 Task: In the  document Jeep.epub Align the width of word art with 'Picture'. Fill the whole document with 'Yellow'. Add link on bottom right corner of the sheet: www.instagram.com
Action: Mouse scrolled (314, 434) with delta (0, 0)
Screenshot: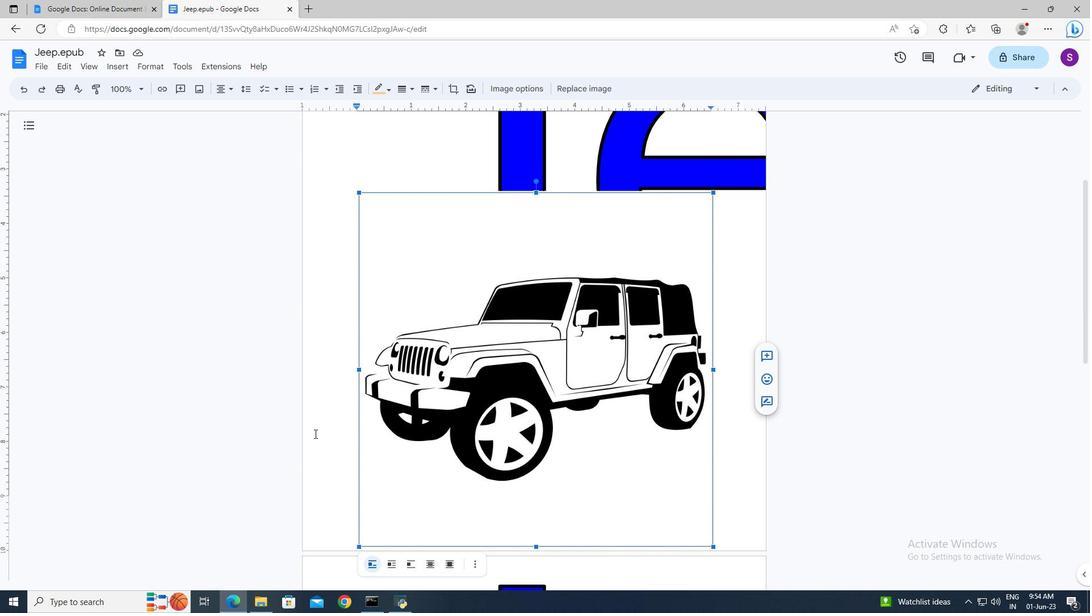 
Action: Mouse scrolled (314, 434) with delta (0, 0)
Screenshot: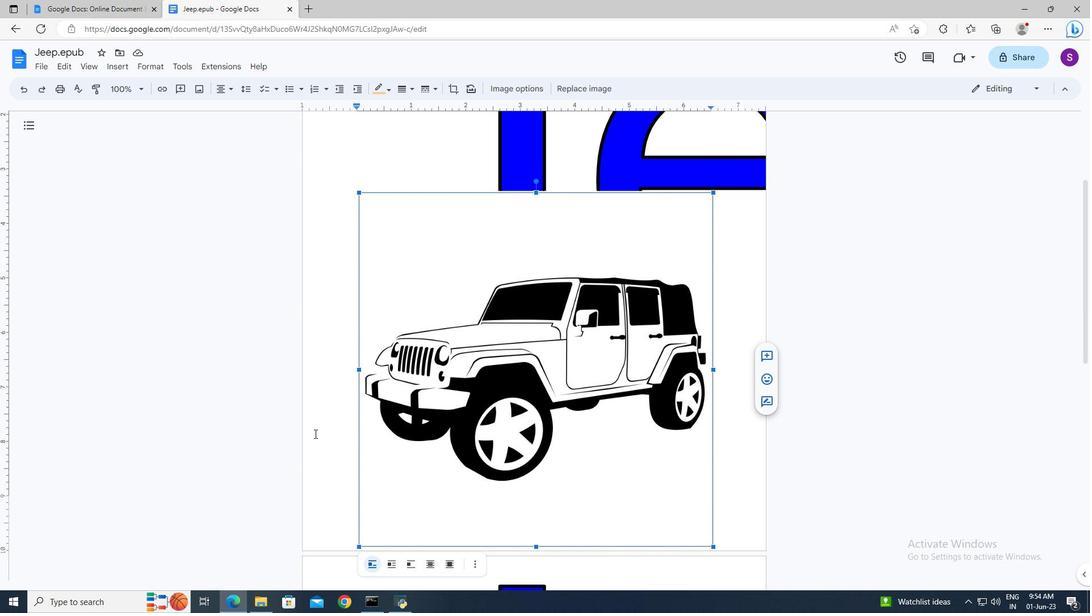 
Action: Mouse moved to (510, 210)
Screenshot: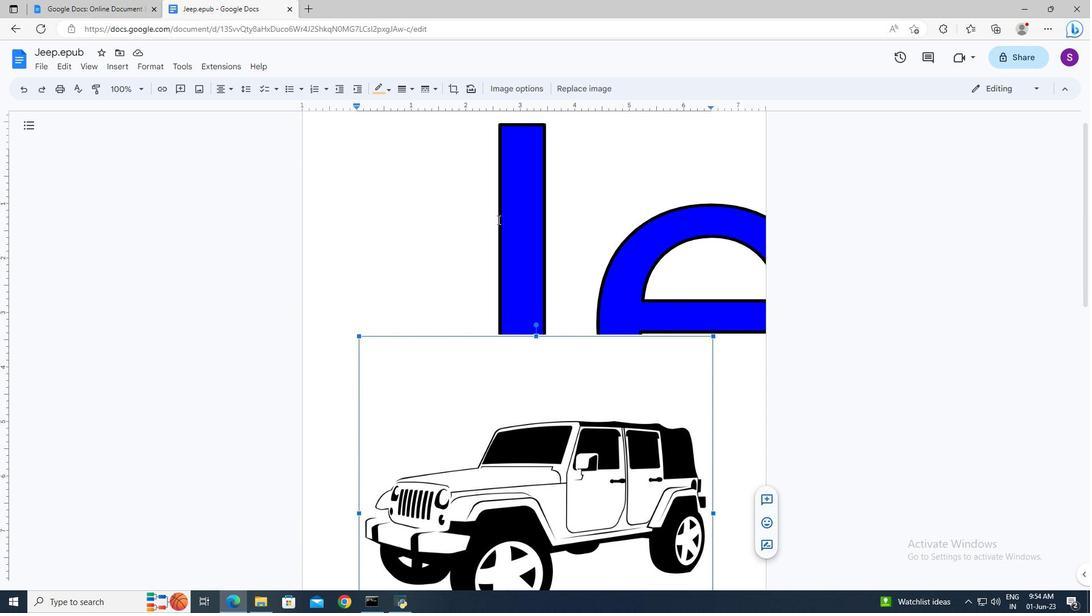 
Action: Mouse pressed left at (510, 210)
Screenshot: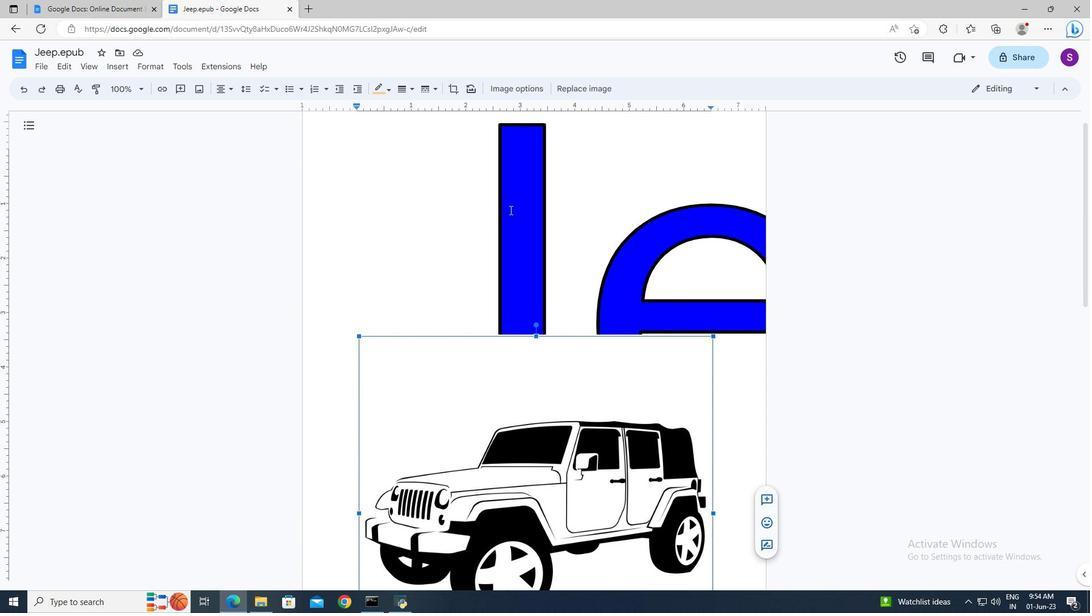 
Action: Mouse moved to (509, 241)
Screenshot: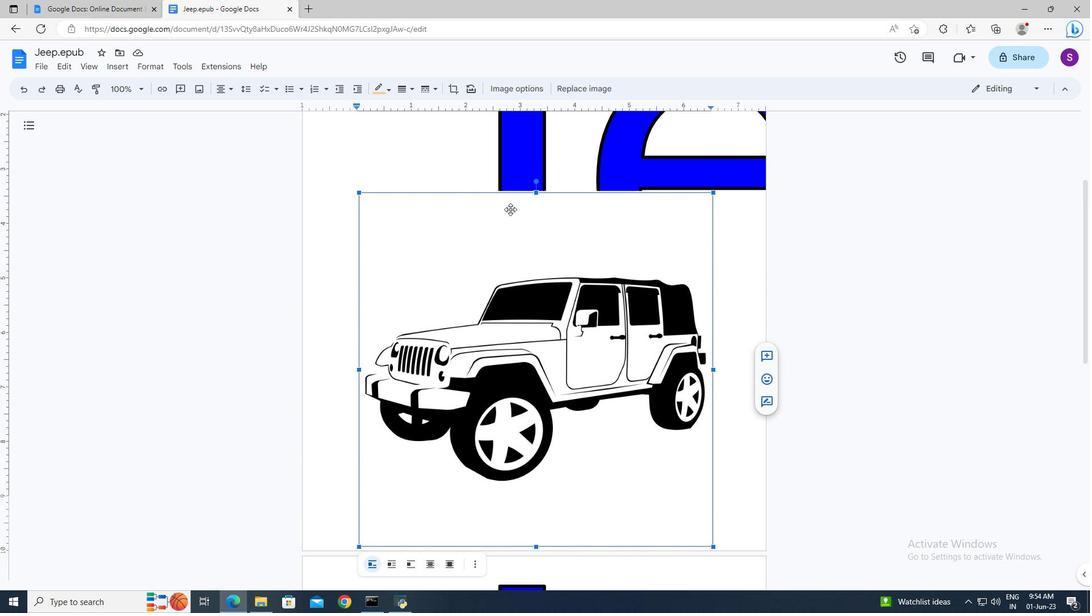 
Action: Mouse scrolled (509, 242) with delta (0, 0)
Screenshot: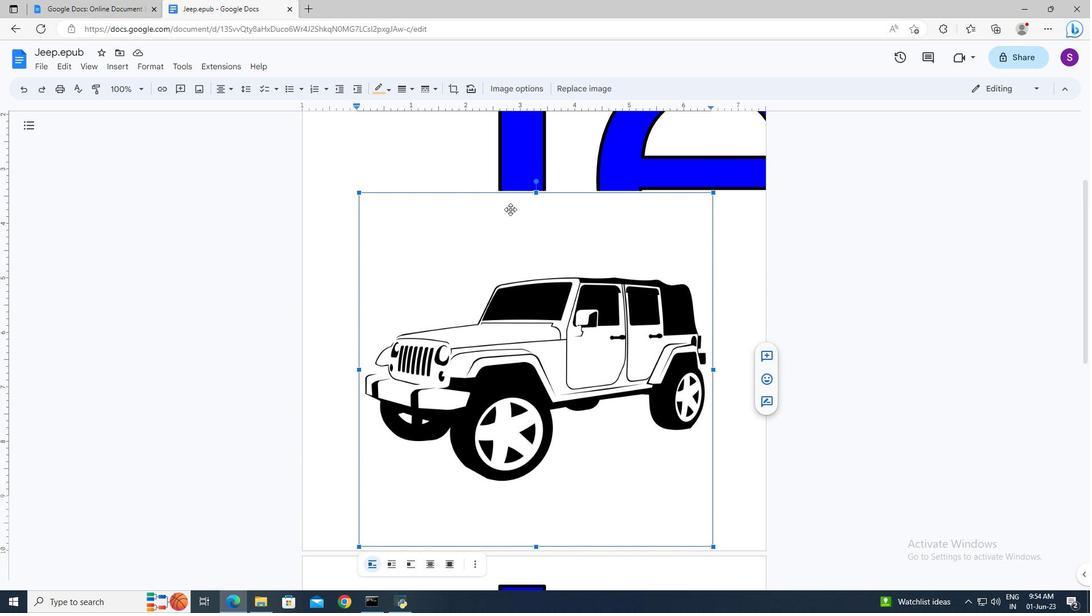 
Action: Mouse scrolled (509, 242) with delta (0, 0)
Screenshot: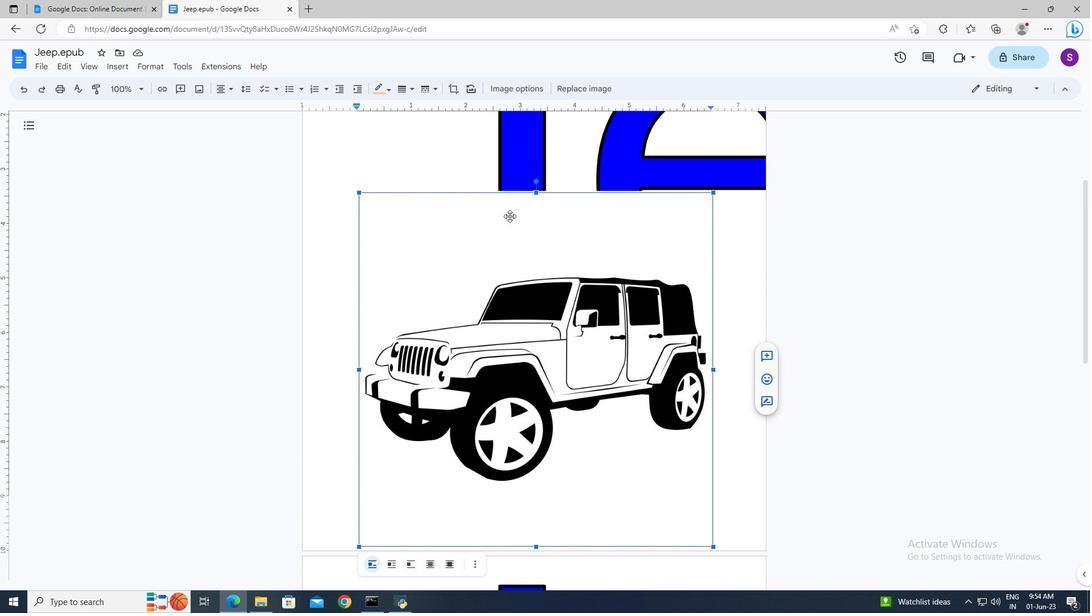 
Action: Mouse moved to (509, 241)
Screenshot: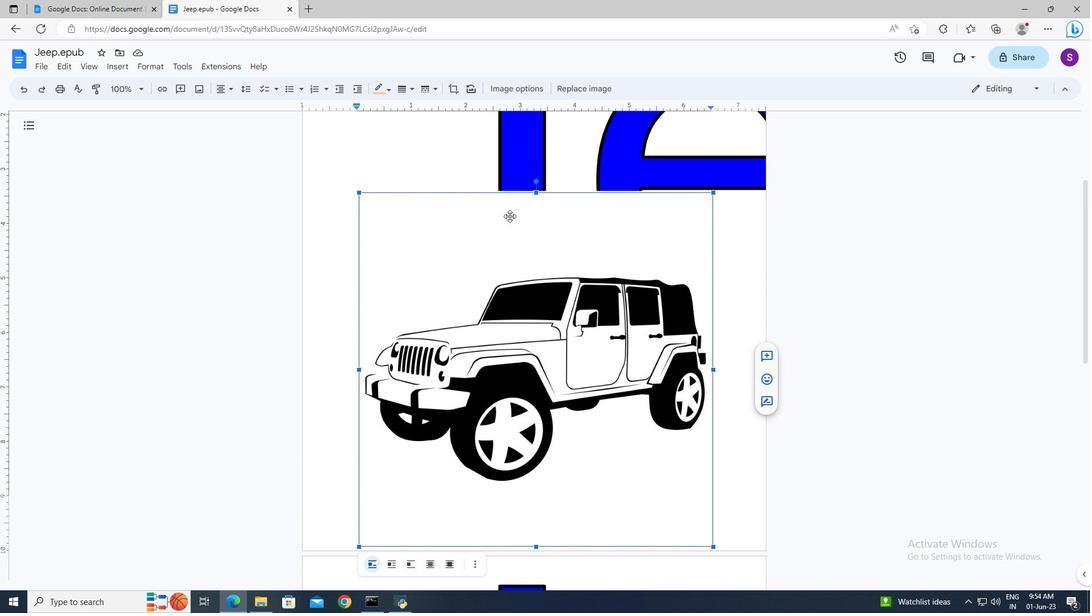 
Action: Mouse scrolled (509, 242) with delta (0, 0)
Screenshot: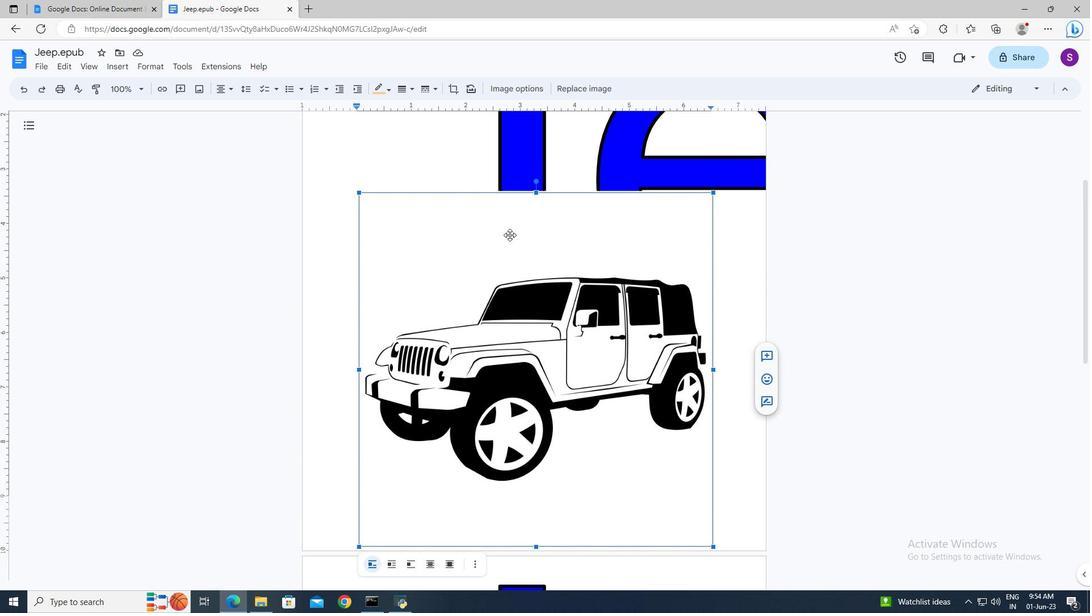 
Action: Mouse moved to (509, 245)
Screenshot: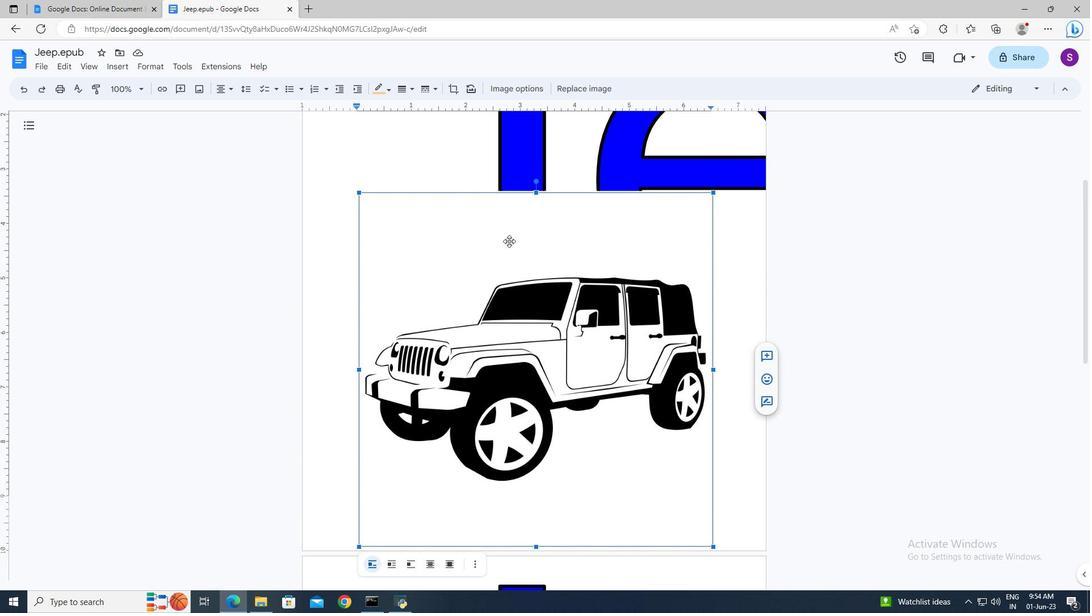 
Action: Mouse scrolled (509, 246) with delta (0, 0)
Screenshot: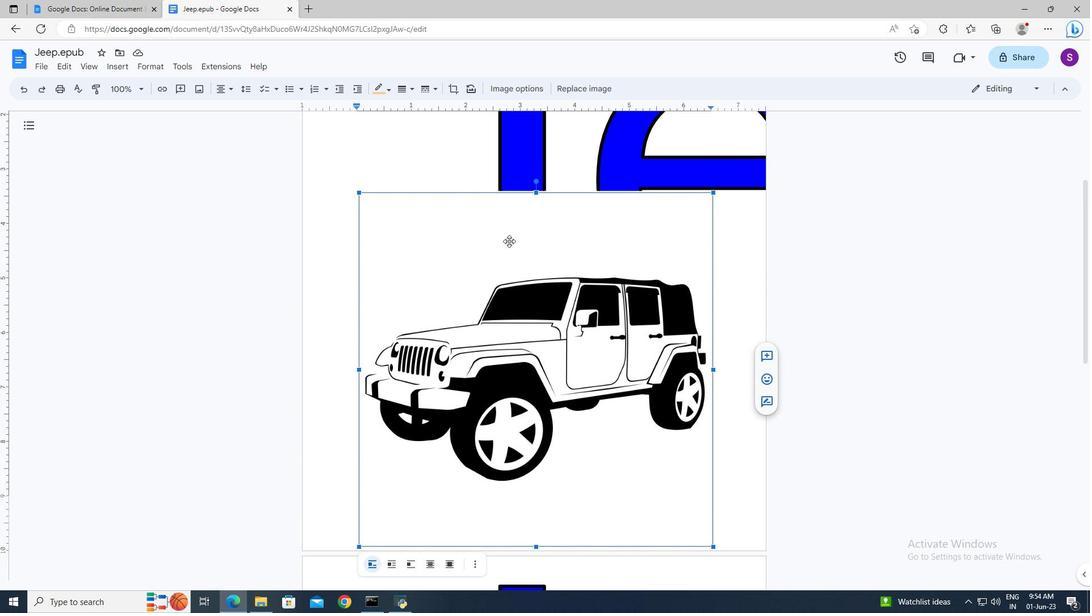 
Action: Mouse moved to (490, 193)
Screenshot: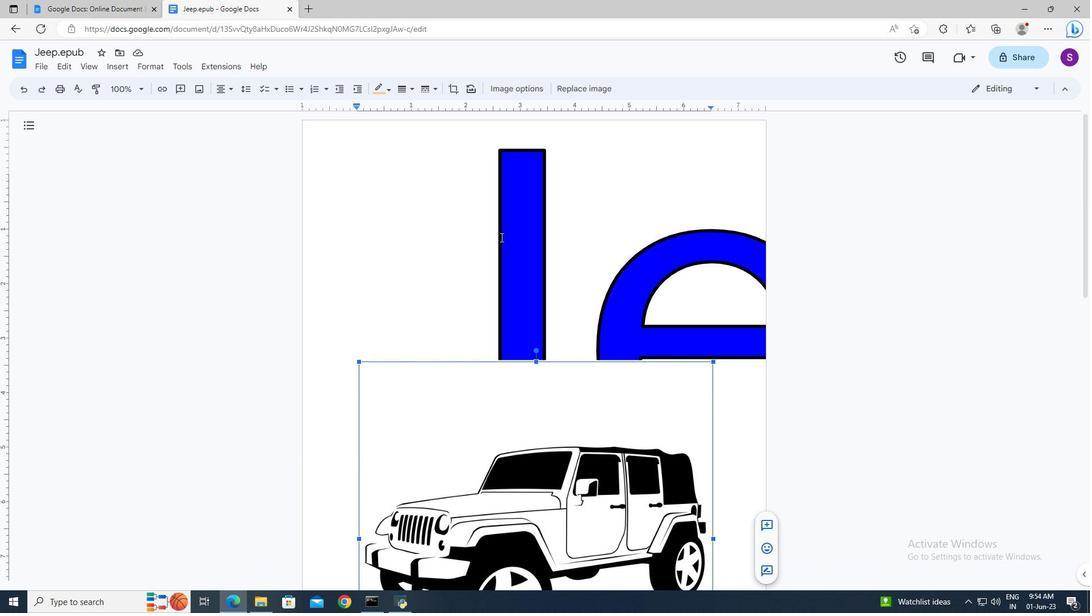 
Action: Mouse pressed left at (490, 193)
Screenshot: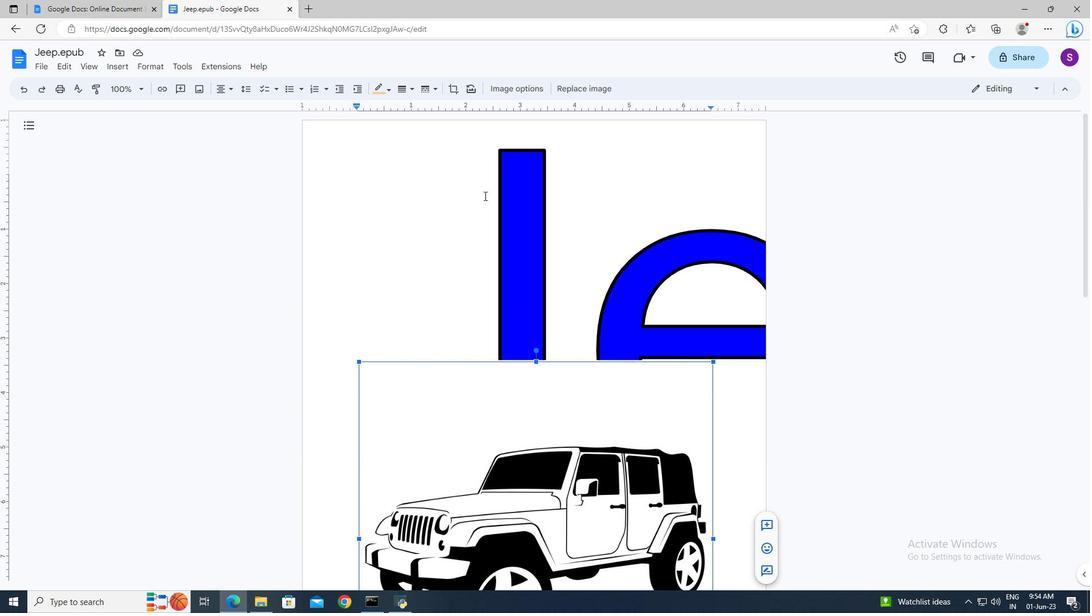 
Action: Mouse pressed left at (490, 193)
Screenshot: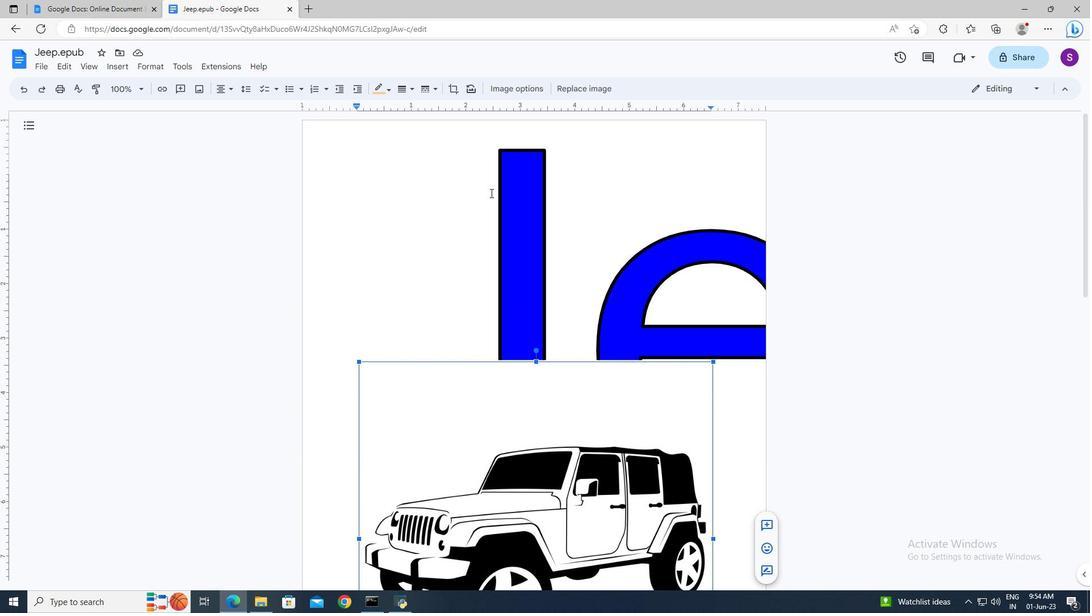 
Action: Mouse moved to (854, 530)
Screenshot: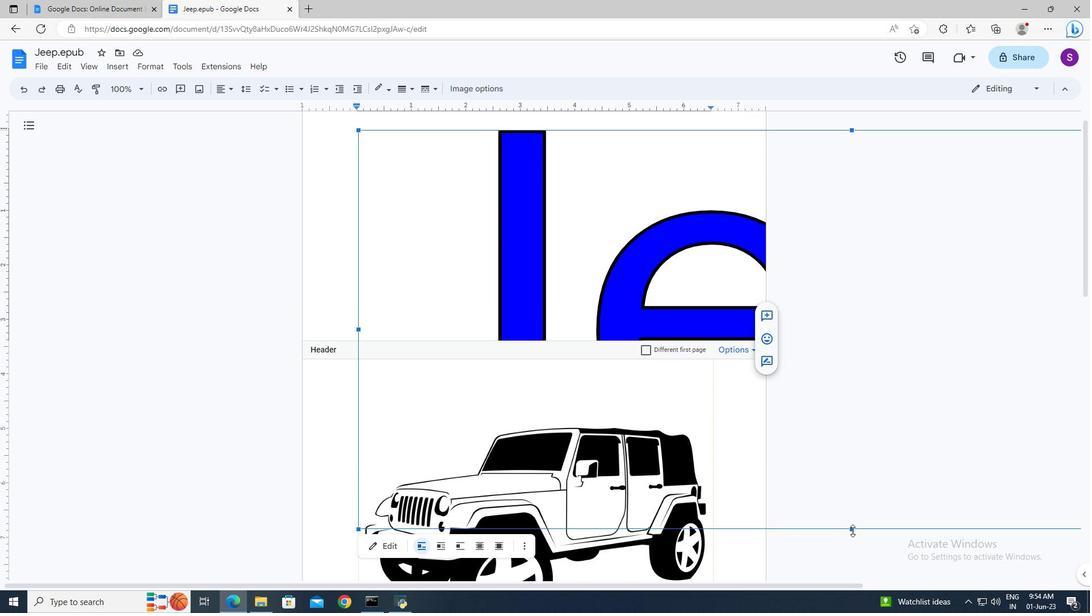 
Action: Mouse pressed left at (854, 530)
Screenshot: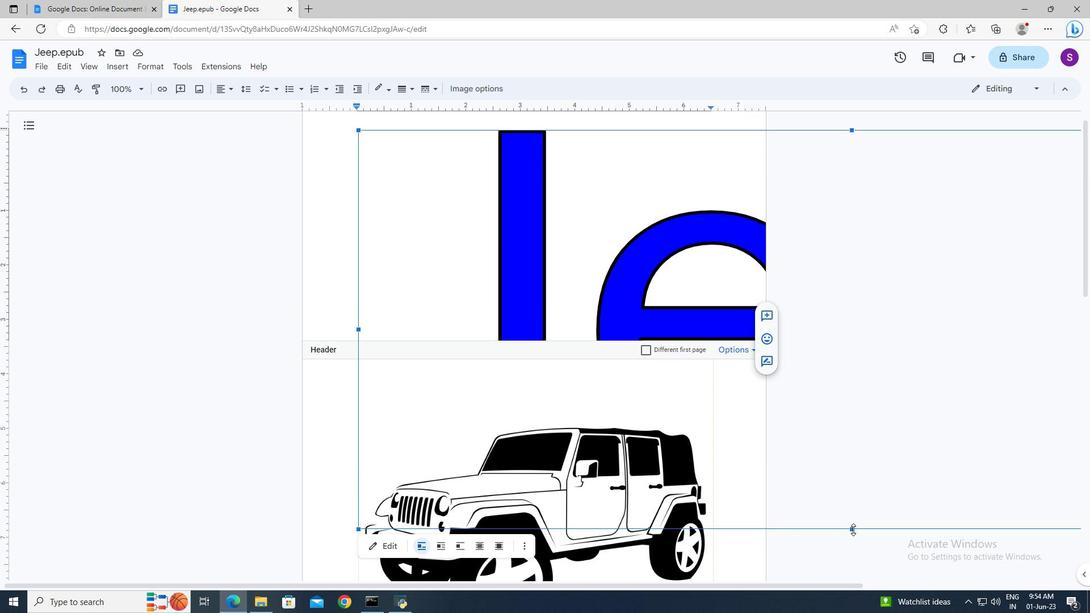 
Action: Mouse moved to (360, 219)
Screenshot: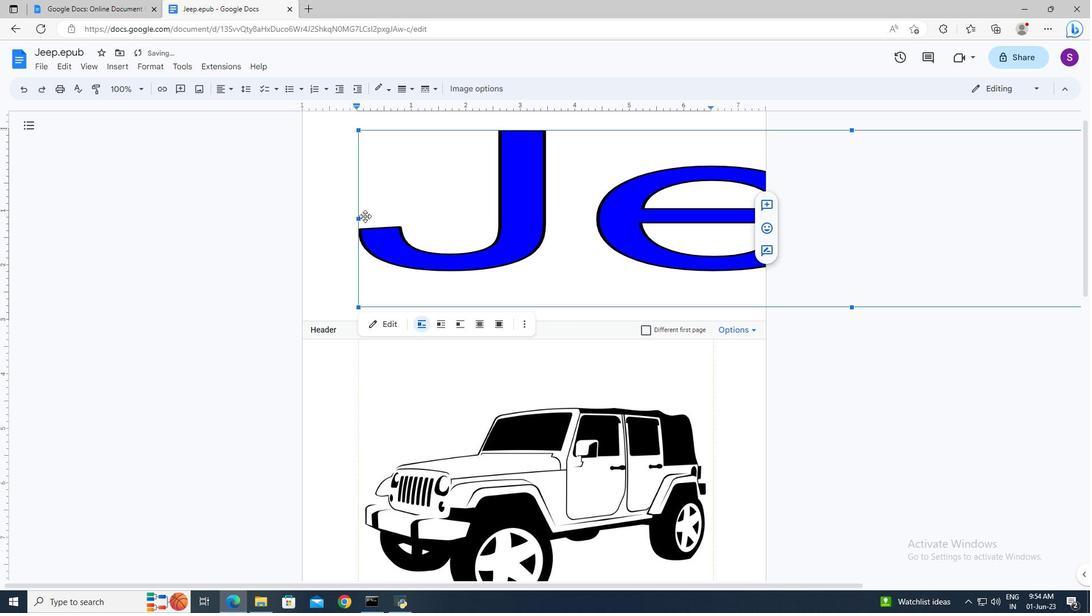
Action: Mouse pressed left at (360, 219)
Screenshot: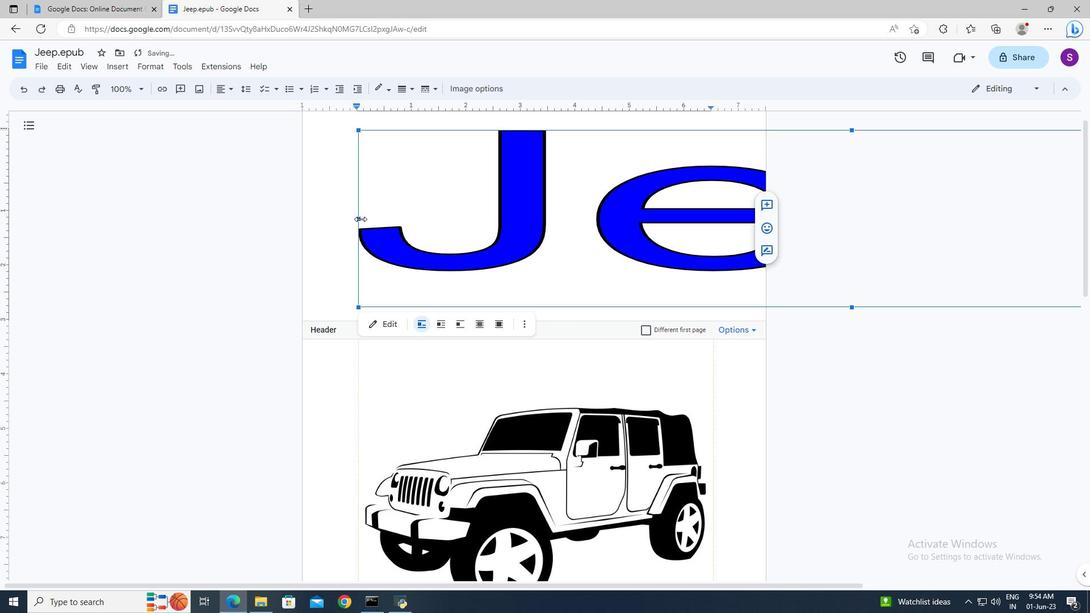 
Action: Mouse moved to (357, 218)
Screenshot: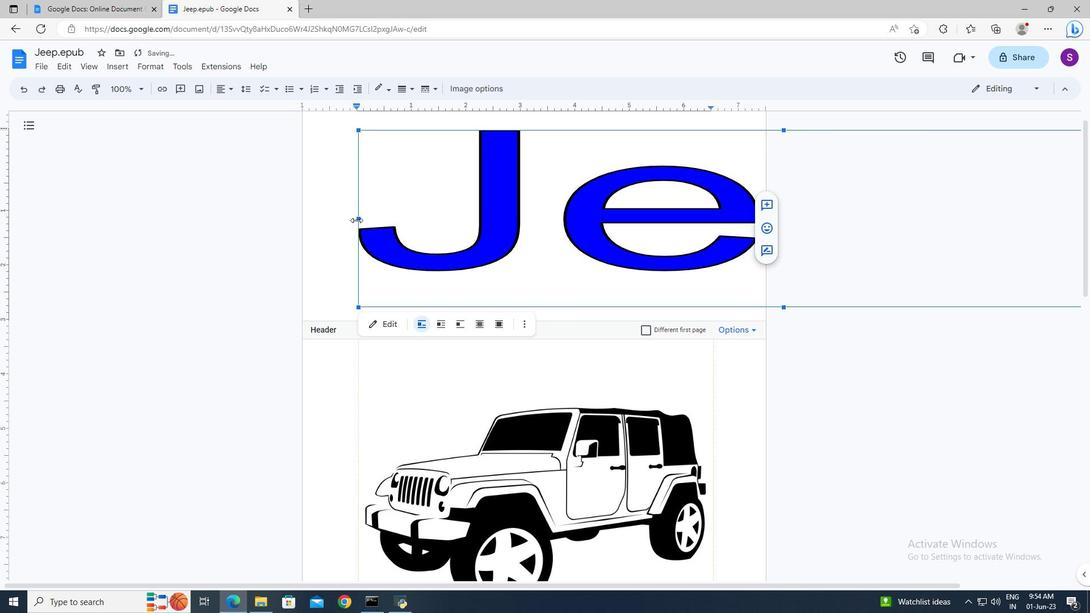 
Action: Mouse pressed left at (357, 218)
Screenshot: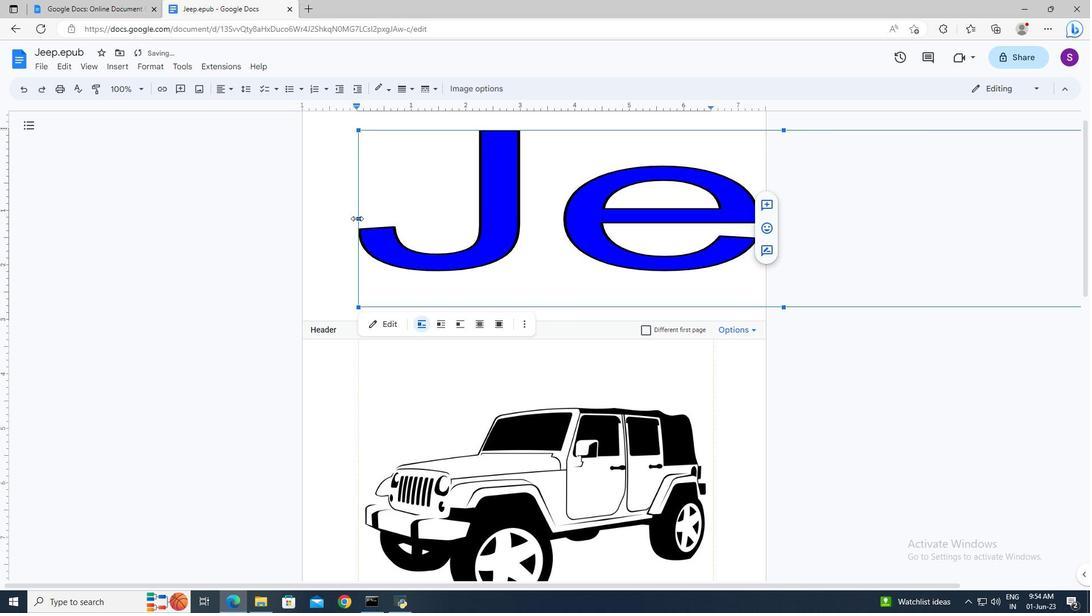 
Action: Mouse moved to (991, 219)
Screenshot: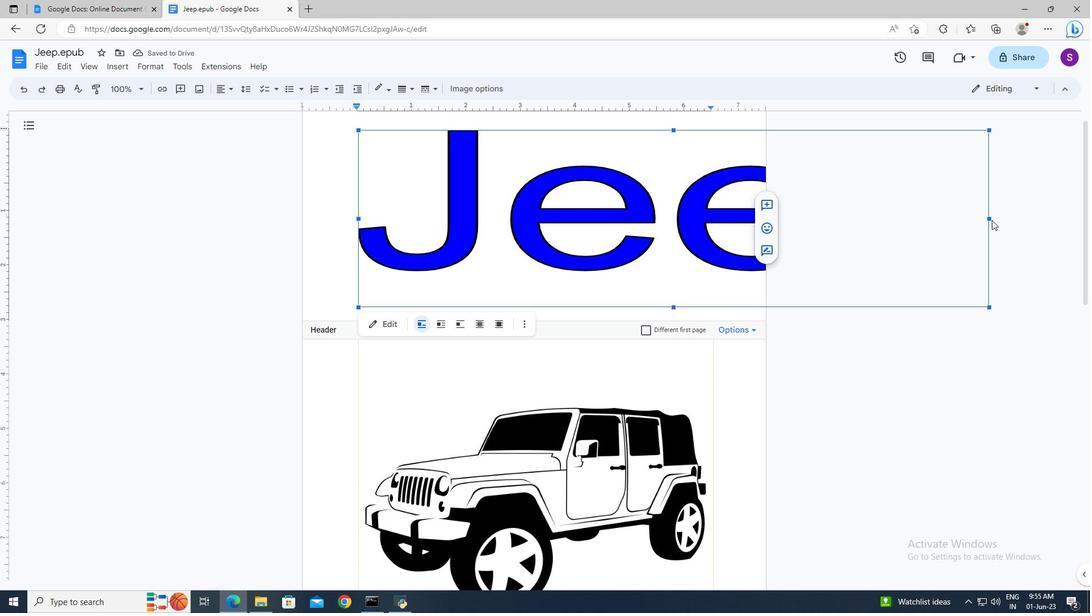 
Action: Mouse pressed left at (991, 219)
Screenshot: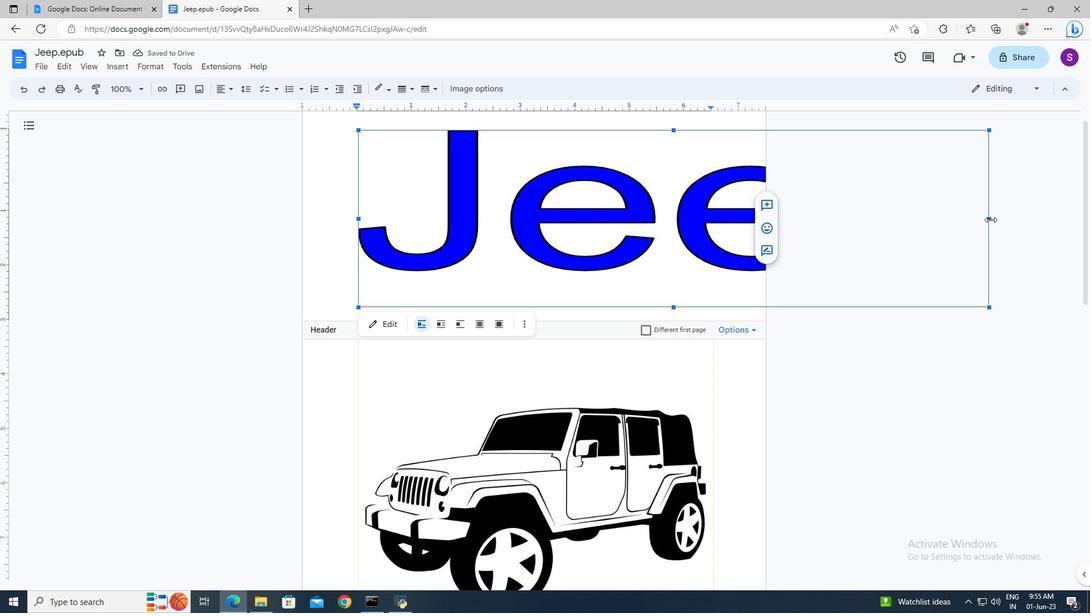 
Action: Mouse moved to (44, 71)
Screenshot: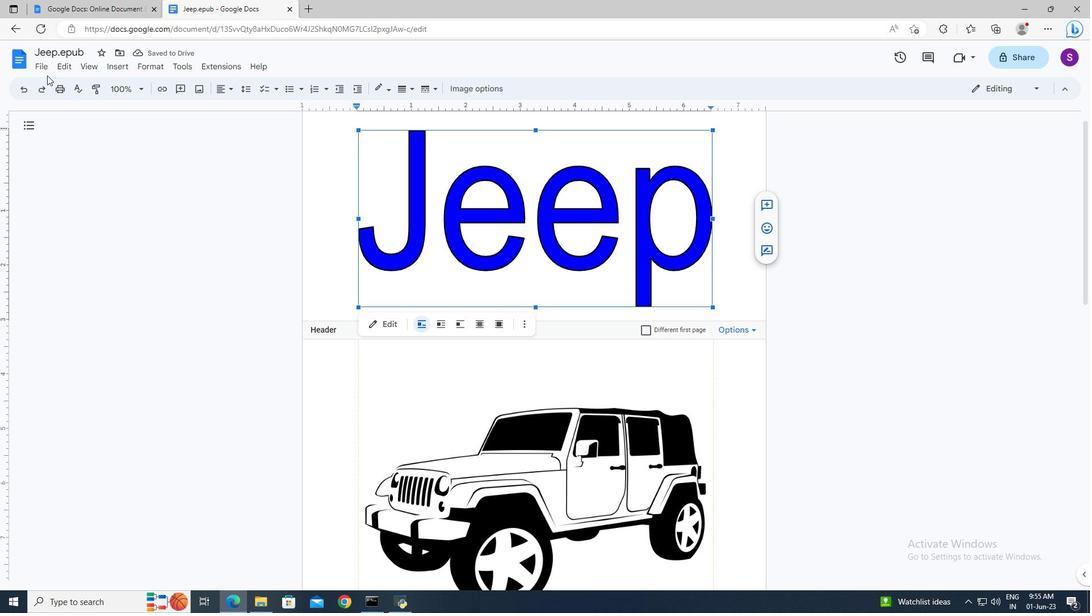 
Action: Mouse pressed left at (44, 71)
Screenshot: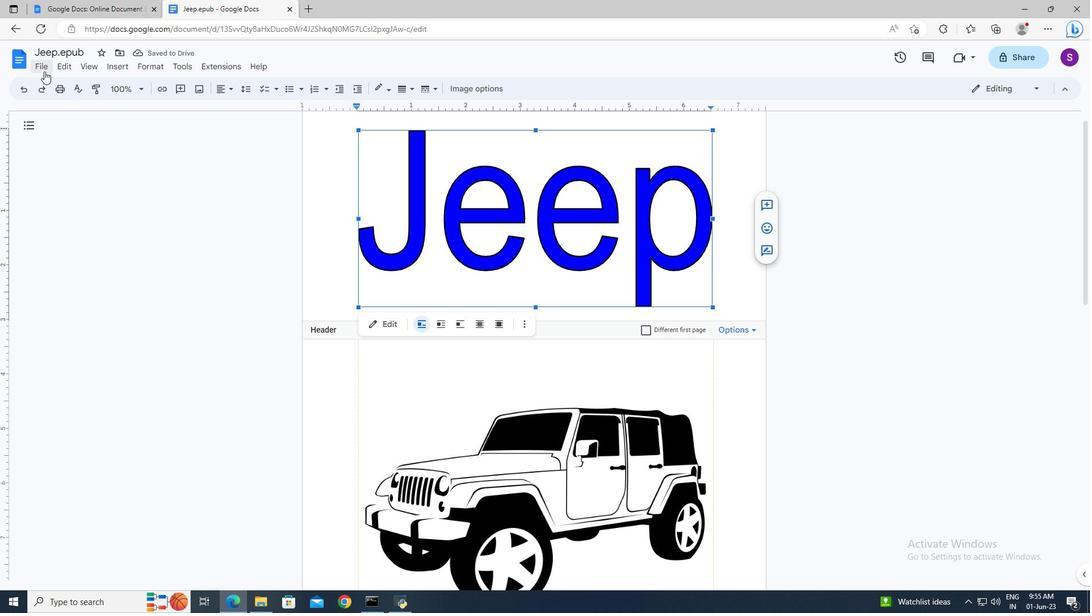 
Action: Mouse moved to (75, 373)
Screenshot: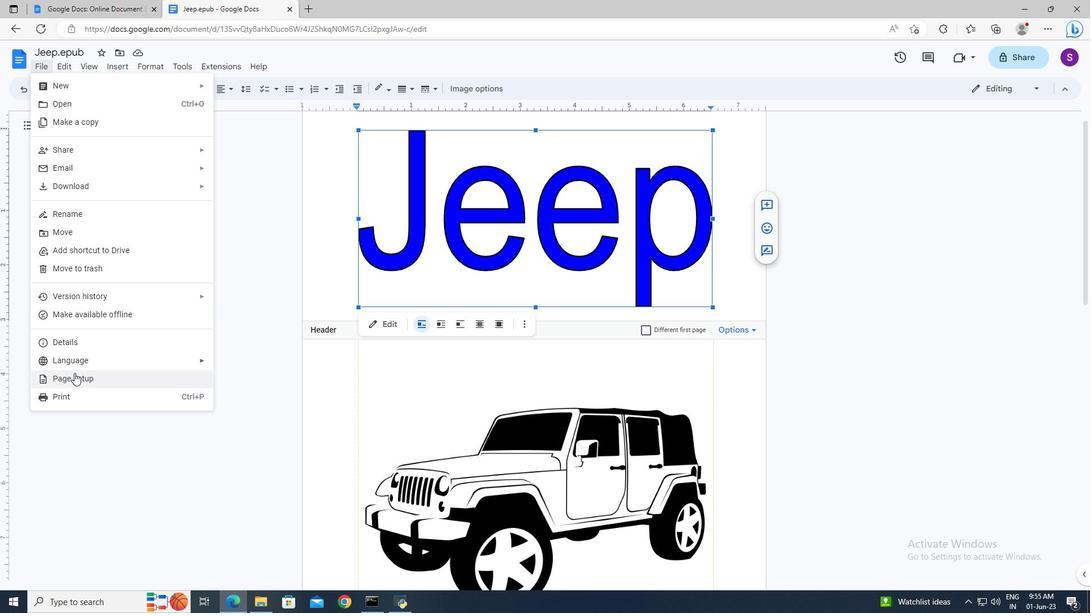 
Action: Mouse pressed left at (75, 373)
Screenshot: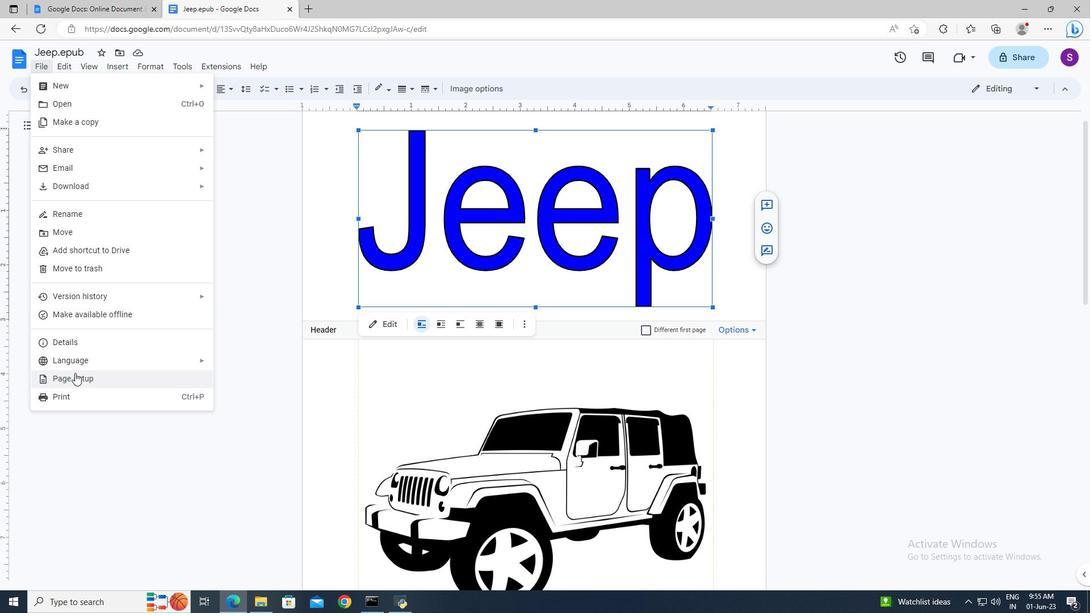 
Action: Mouse moved to (498, 258)
Screenshot: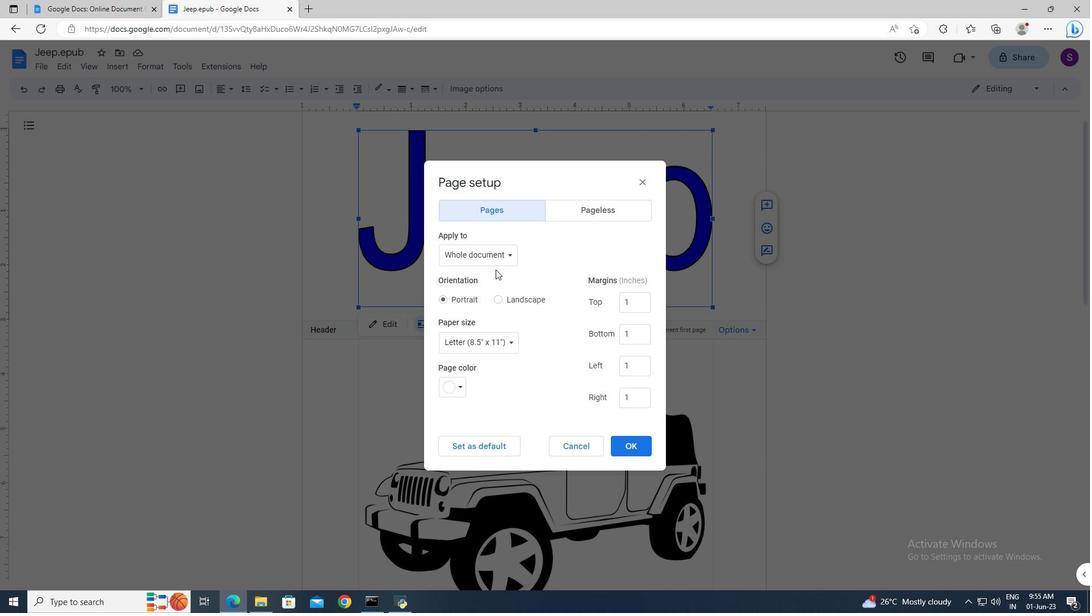 
Action: Mouse pressed left at (498, 258)
Screenshot: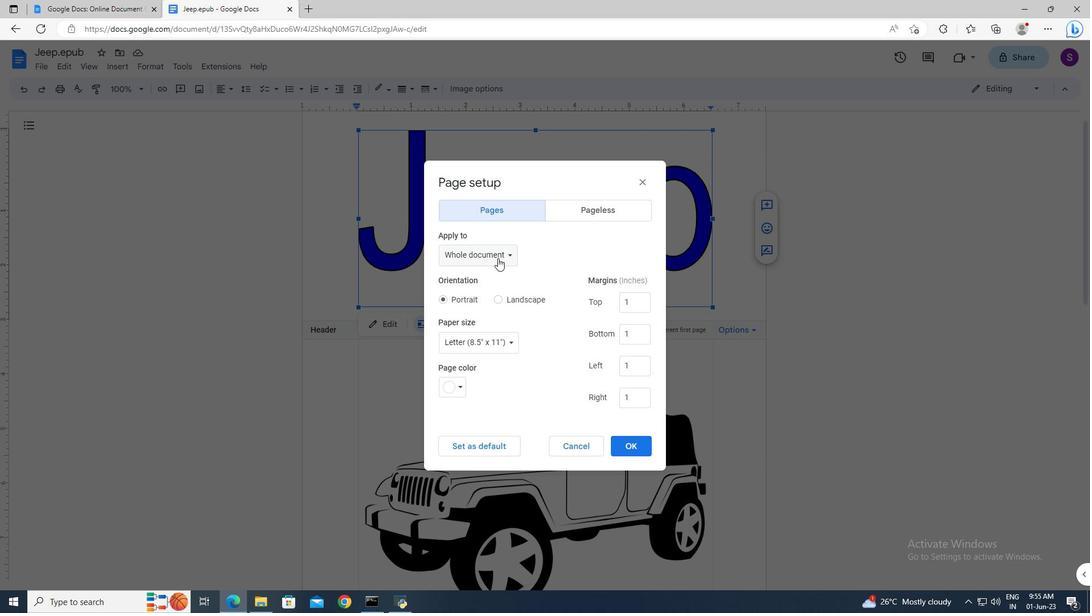 
Action: Mouse moved to (498, 256)
Screenshot: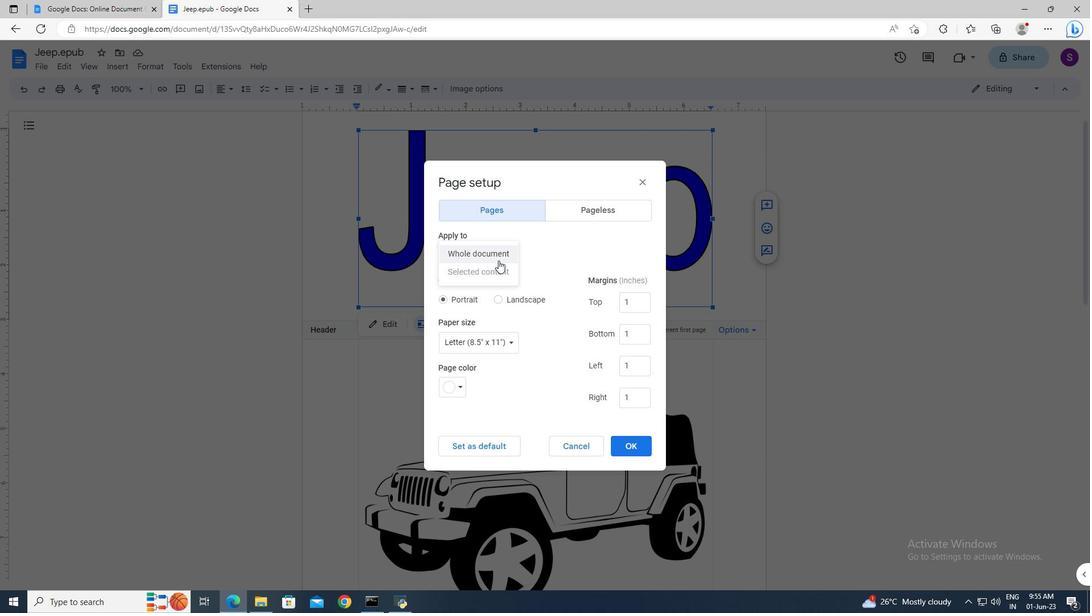 
Action: Mouse pressed left at (498, 256)
Screenshot: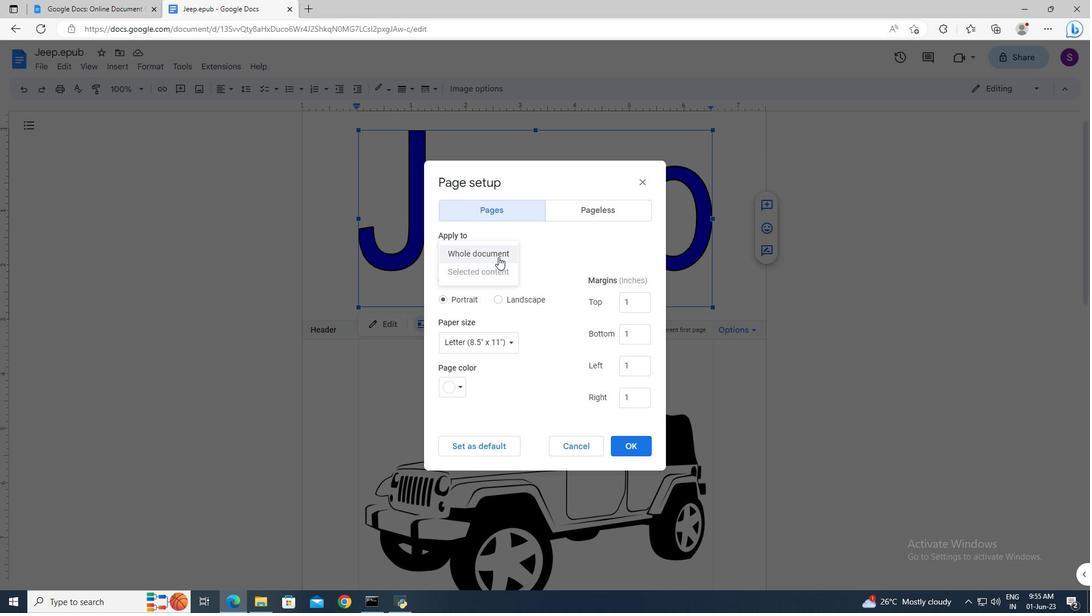 
Action: Mouse moved to (464, 384)
Screenshot: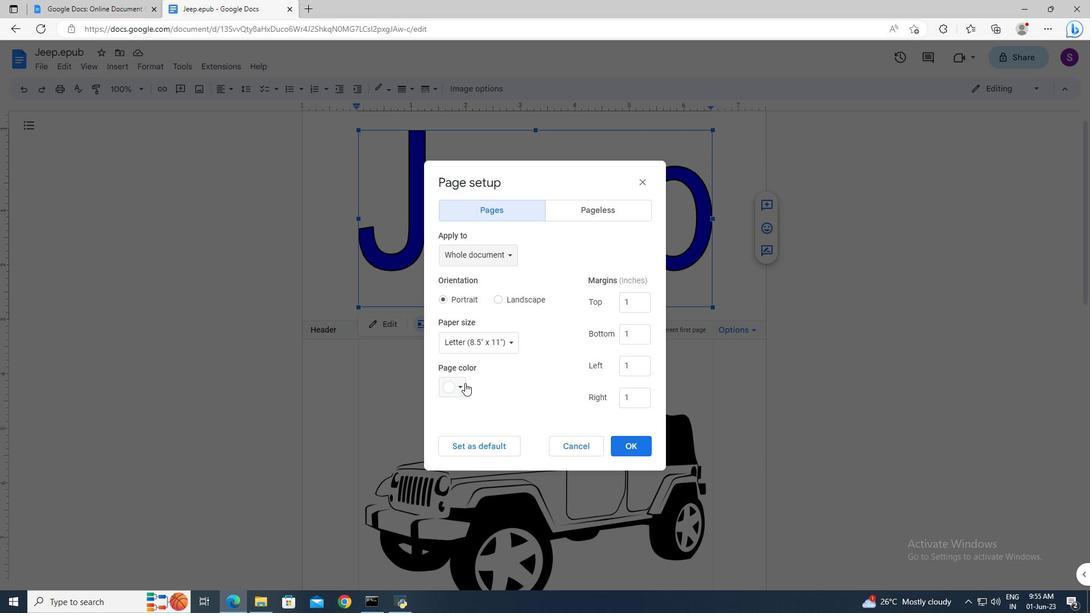 
Action: Mouse pressed left at (464, 384)
Screenshot: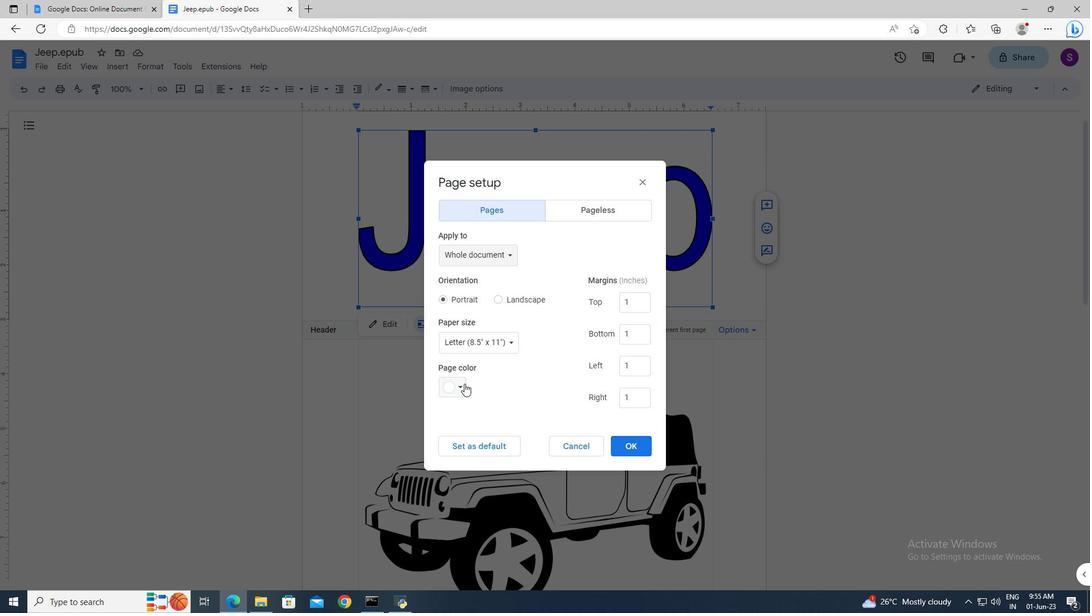 
Action: Mouse moved to (486, 420)
Screenshot: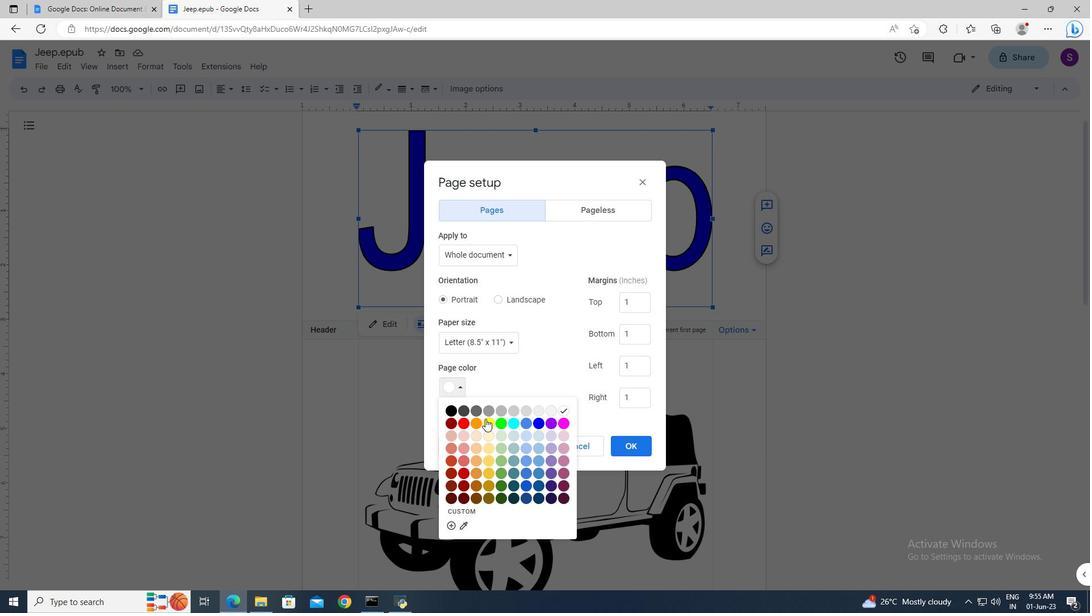
Action: Mouse pressed left at (486, 420)
Screenshot: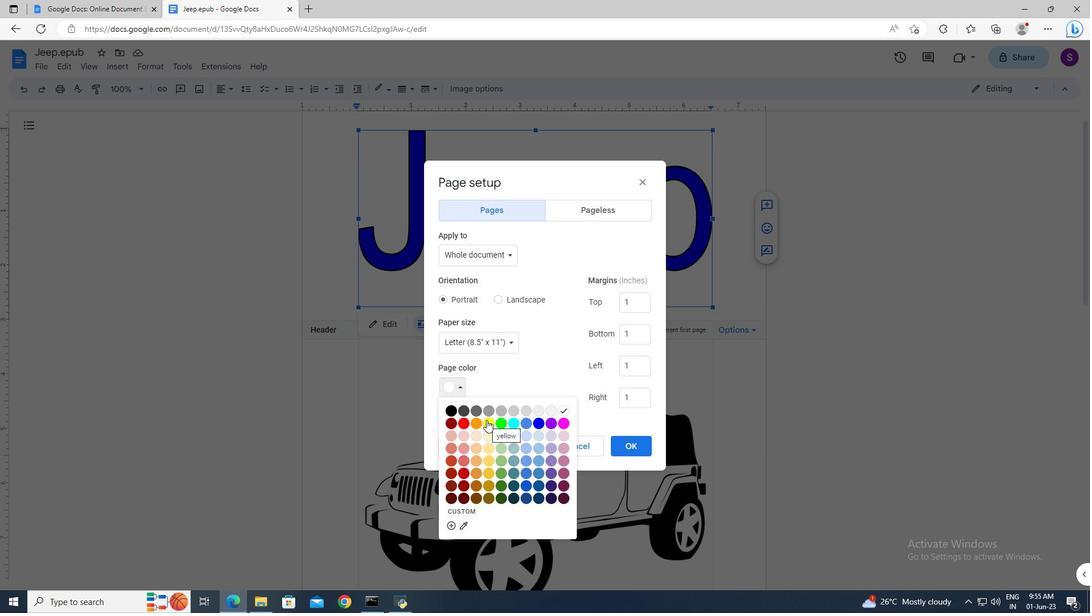 
Action: Mouse moved to (636, 445)
Screenshot: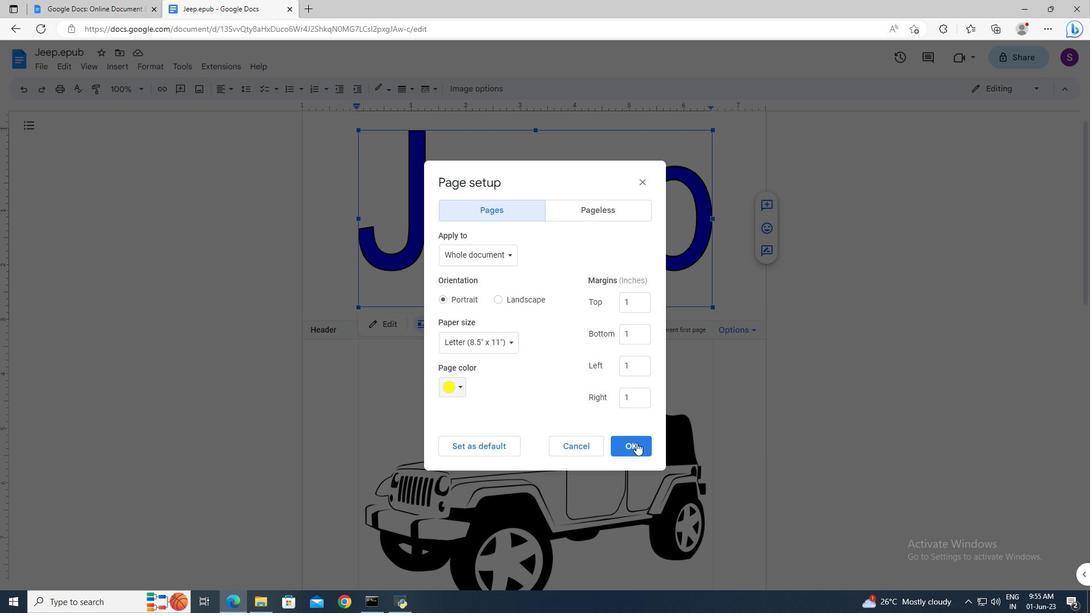 
Action: Mouse pressed left at (636, 445)
Screenshot: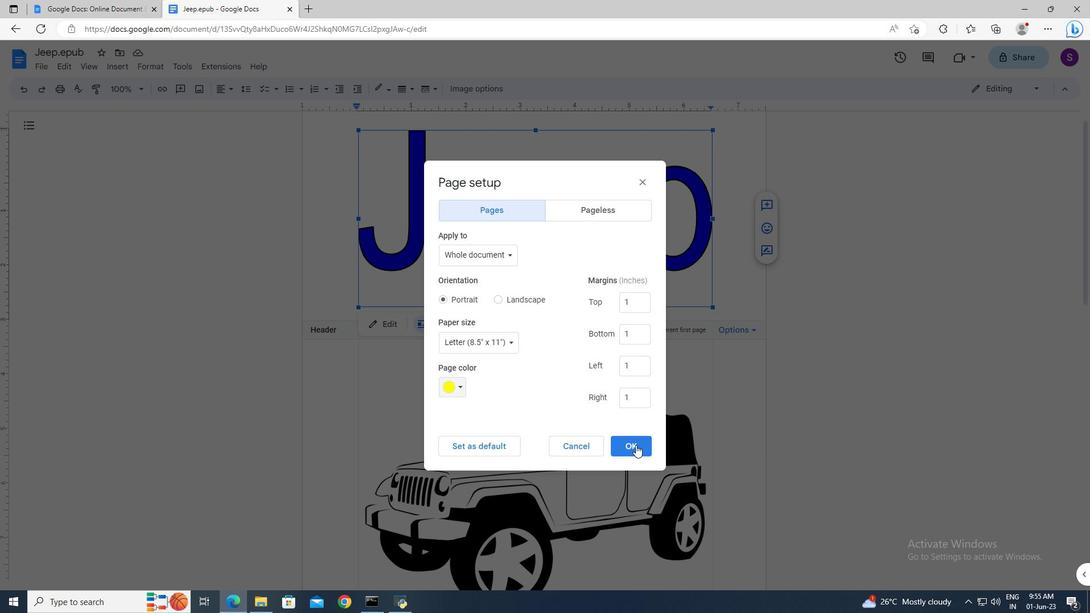 
Action: Mouse moved to (622, 369)
Screenshot: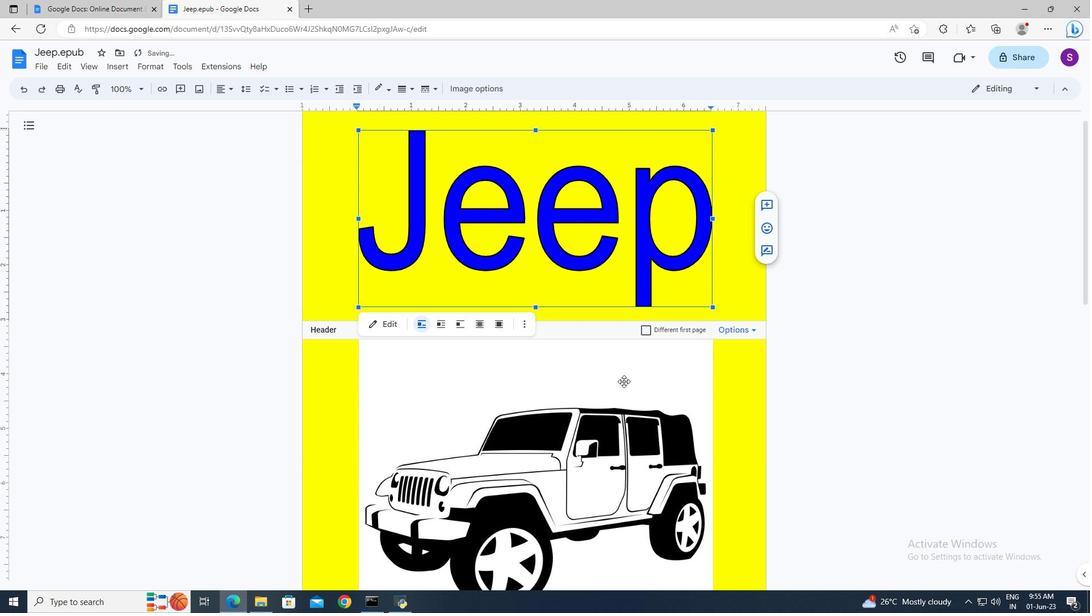 
Action: Mouse scrolled (622, 368) with delta (0, 0)
Screenshot: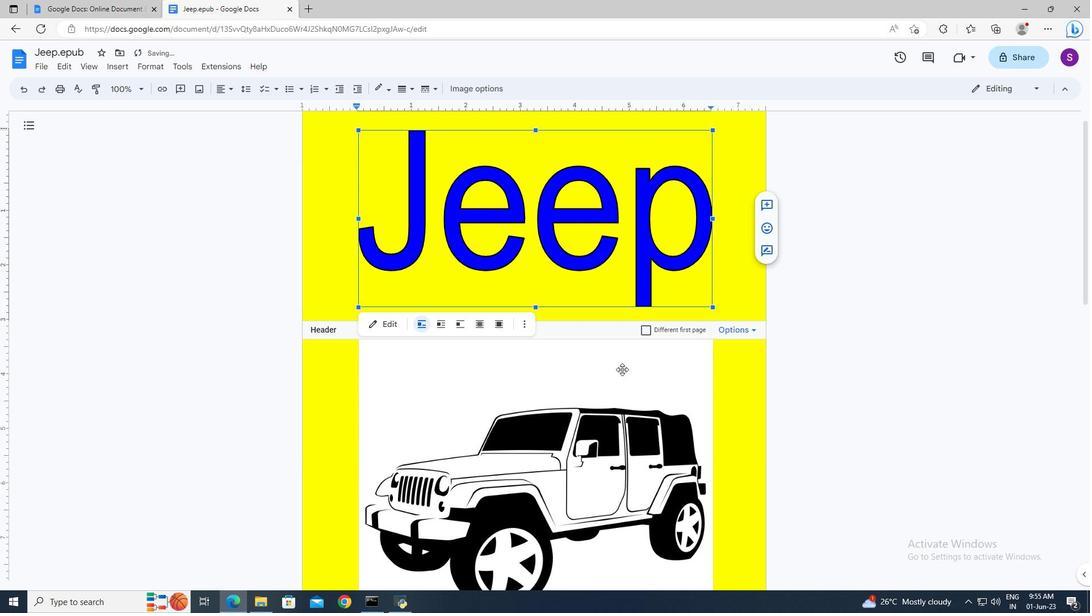 
Action: Mouse scrolled (622, 368) with delta (0, 0)
Screenshot: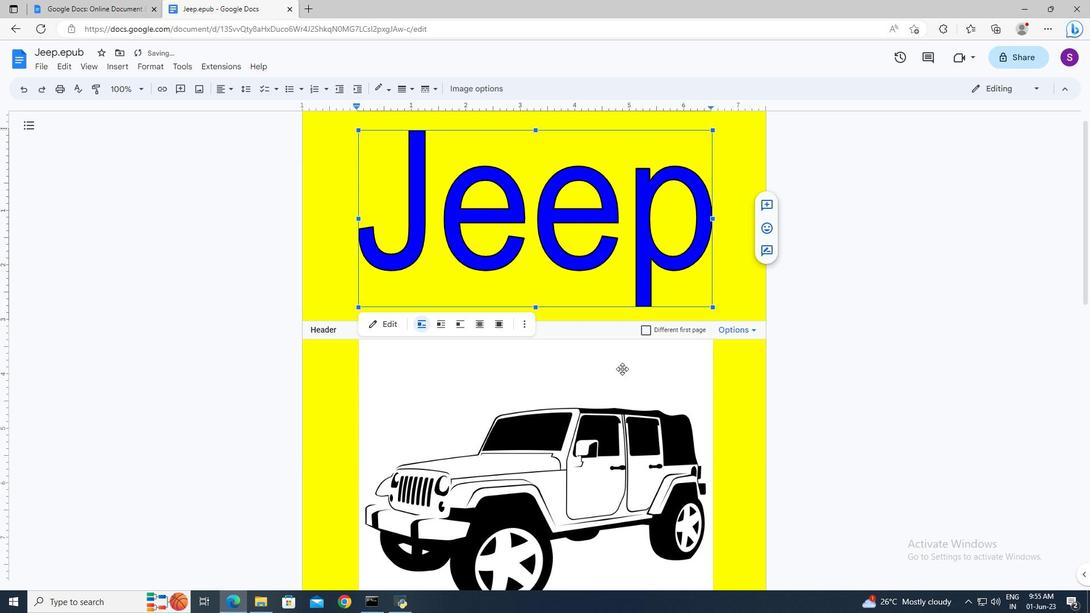 
Action: Mouse scrolled (622, 368) with delta (0, 0)
Screenshot: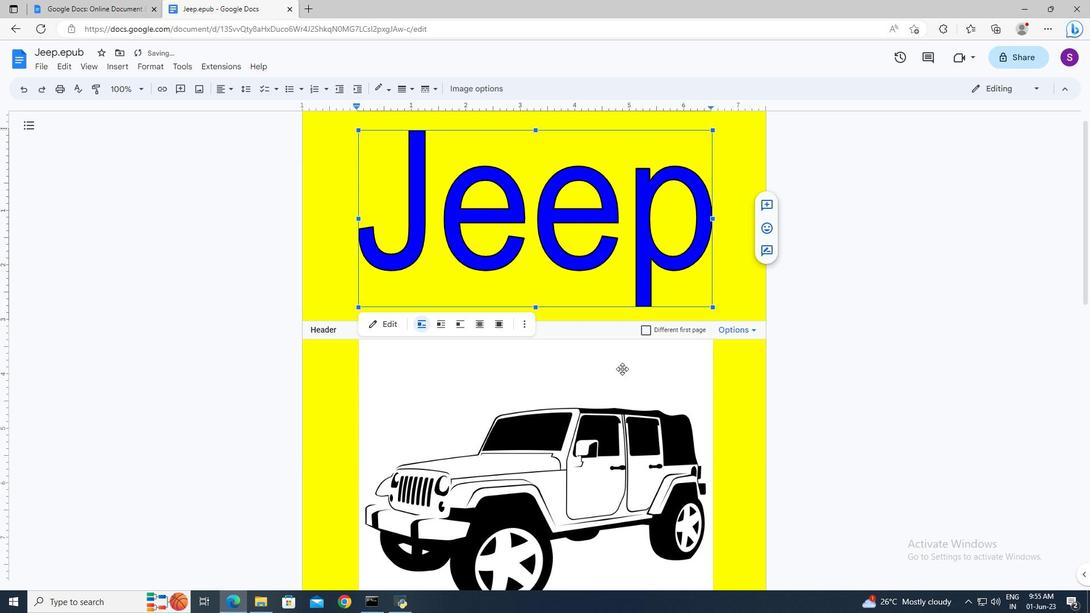 
Action: Mouse moved to (623, 371)
Screenshot: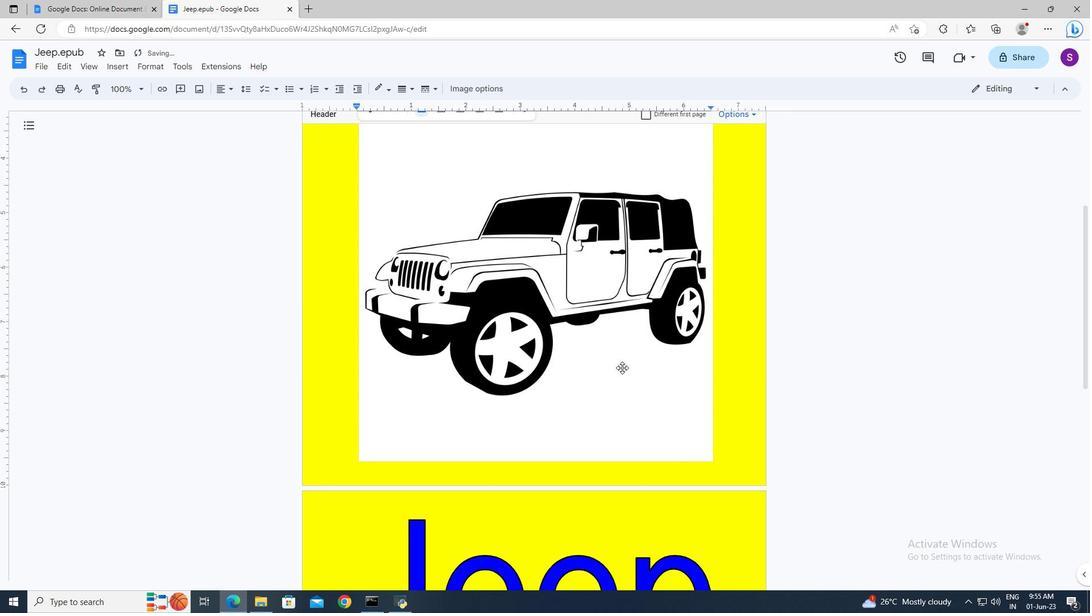 
Action: Mouse scrolled (623, 371) with delta (0, 0)
Screenshot: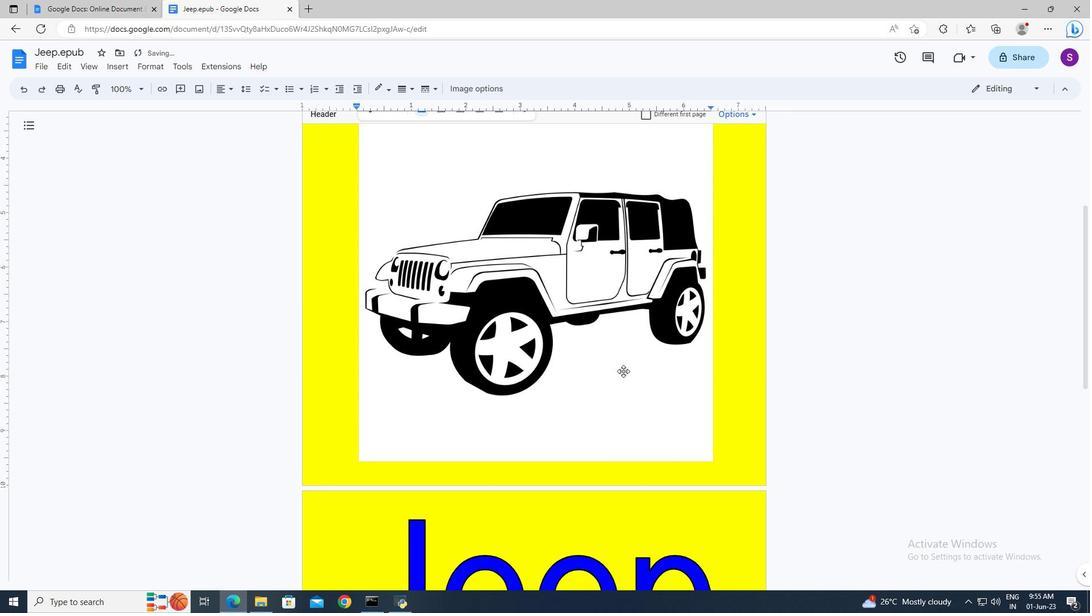 
Action: Mouse scrolled (623, 371) with delta (0, 0)
Screenshot: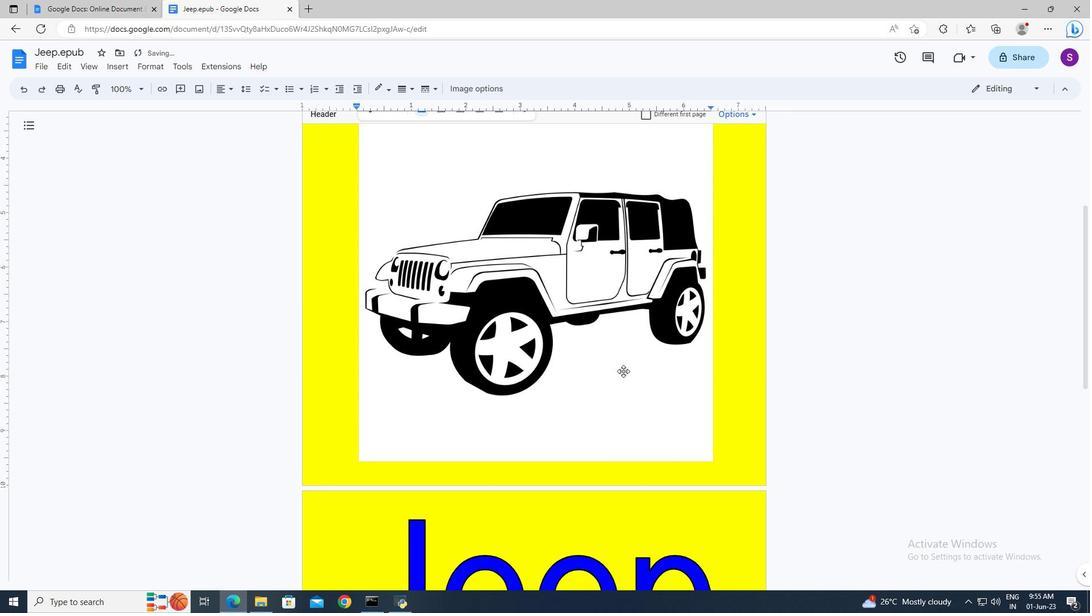 
Action: Mouse scrolled (623, 371) with delta (0, 0)
Screenshot: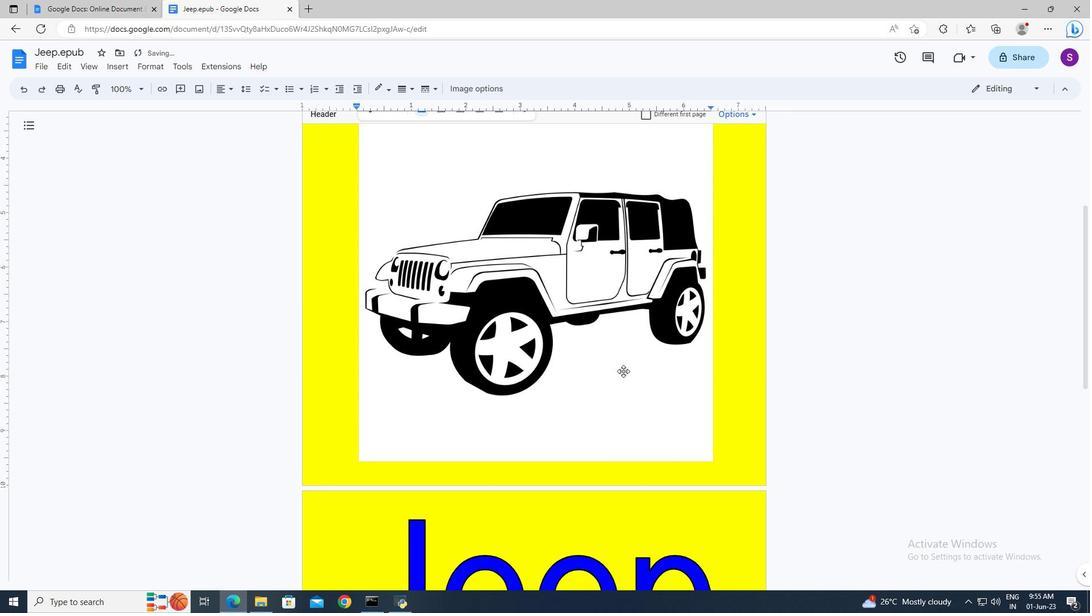 
Action: Mouse scrolled (623, 372) with delta (0, 0)
Screenshot: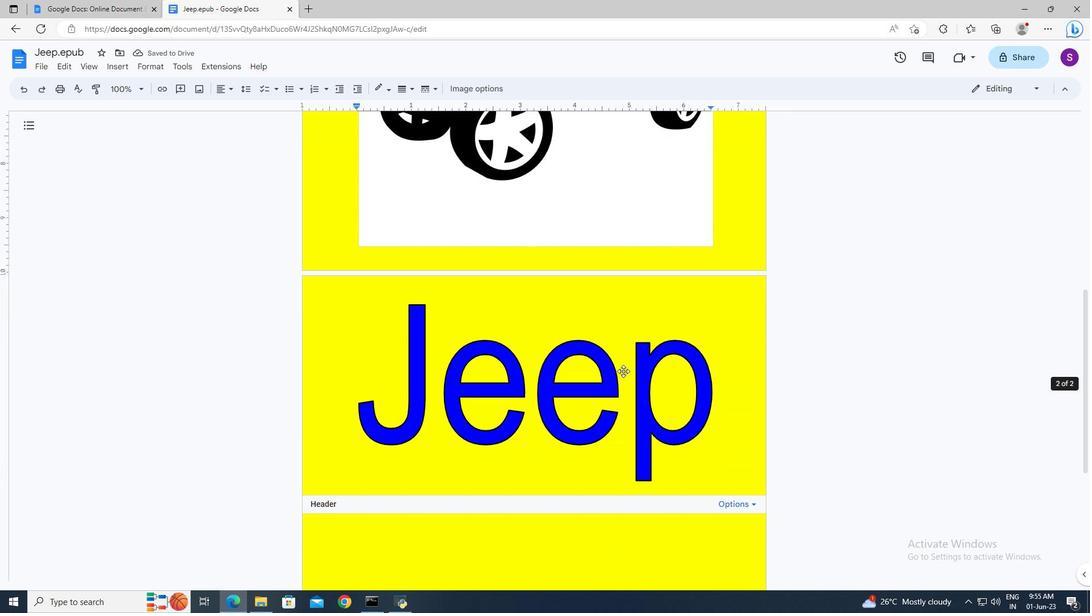 
Action: Mouse scrolled (623, 372) with delta (0, 0)
Screenshot: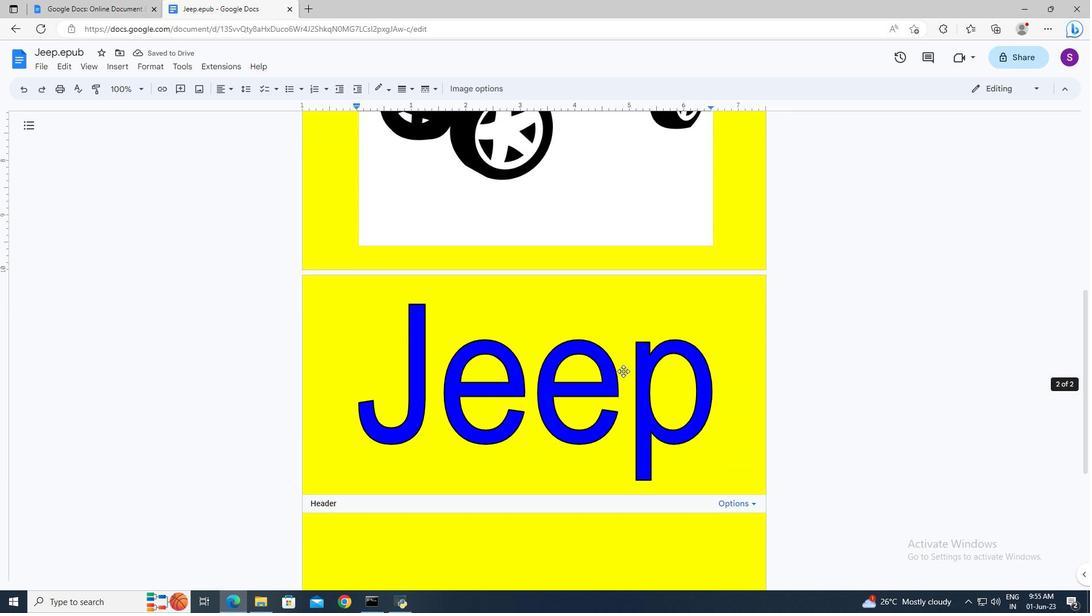 
Action: Mouse moved to (706, 409)
Screenshot: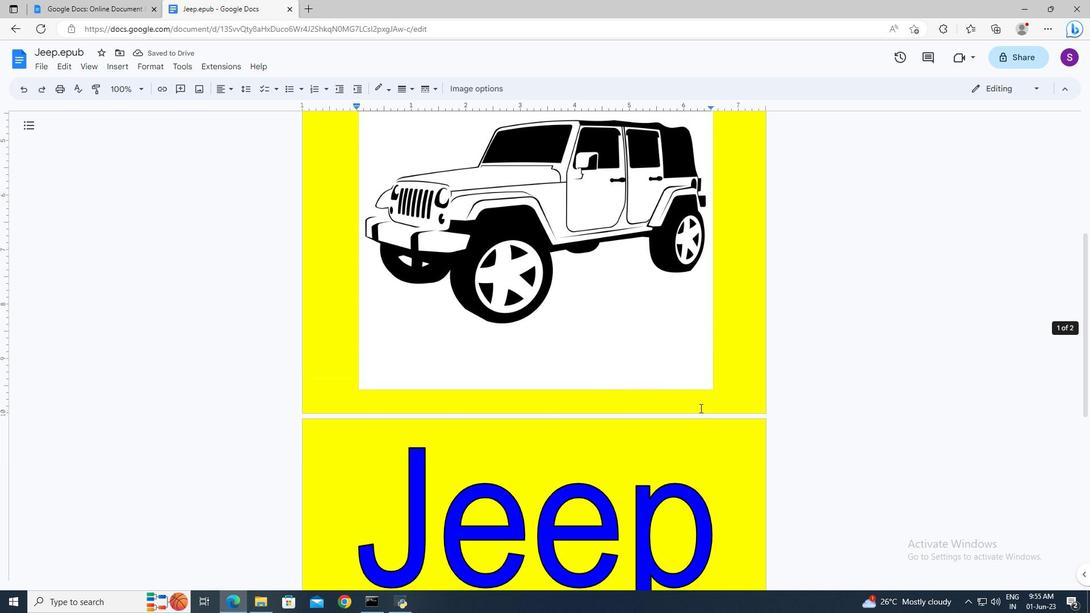 
Action: Mouse pressed left at (706, 409)
Screenshot: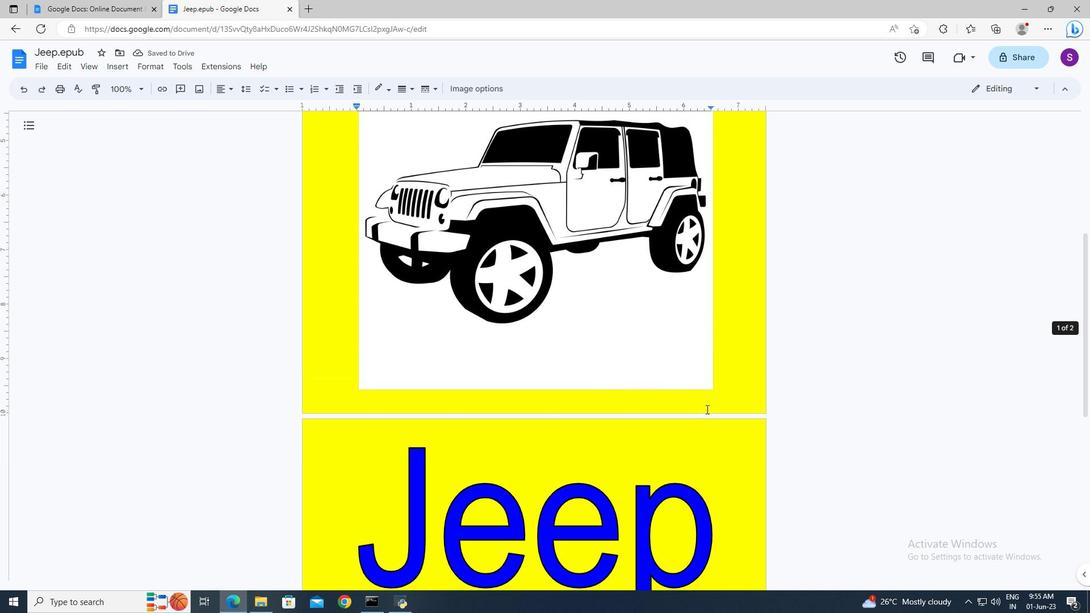 
Action: Mouse moved to (707, 407)
Screenshot: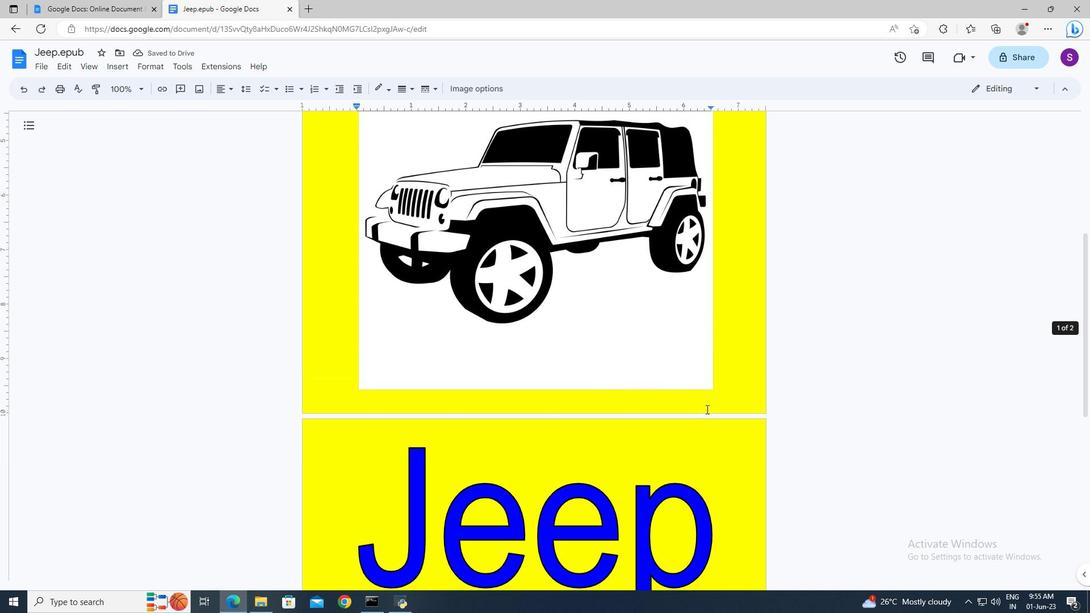 
Action: Mouse pressed left at (707, 407)
Screenshot: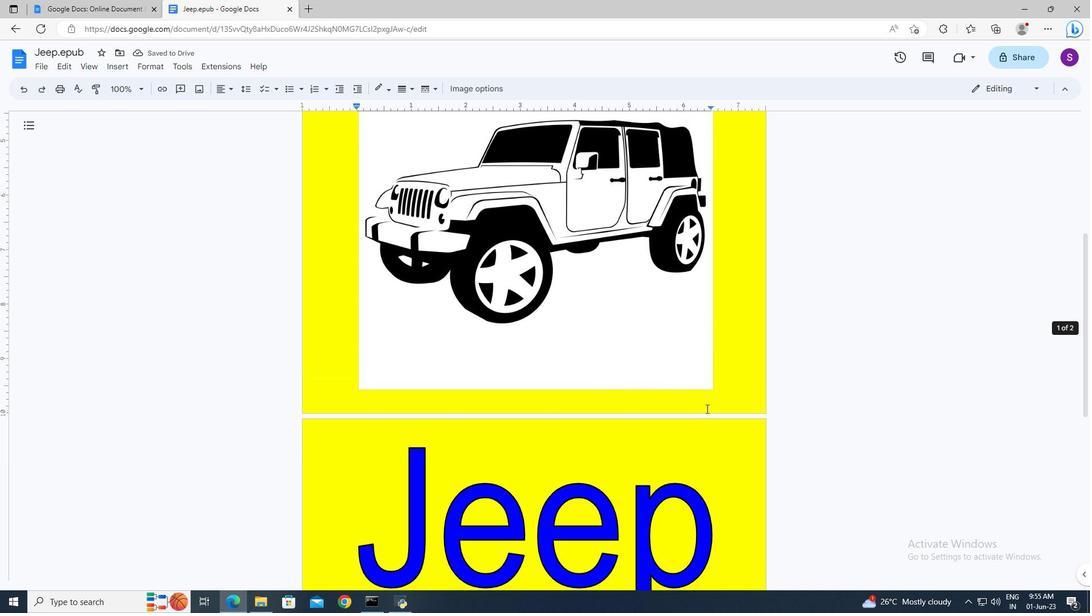 
Action: Mouse moved to (606, 510)
Screenshot: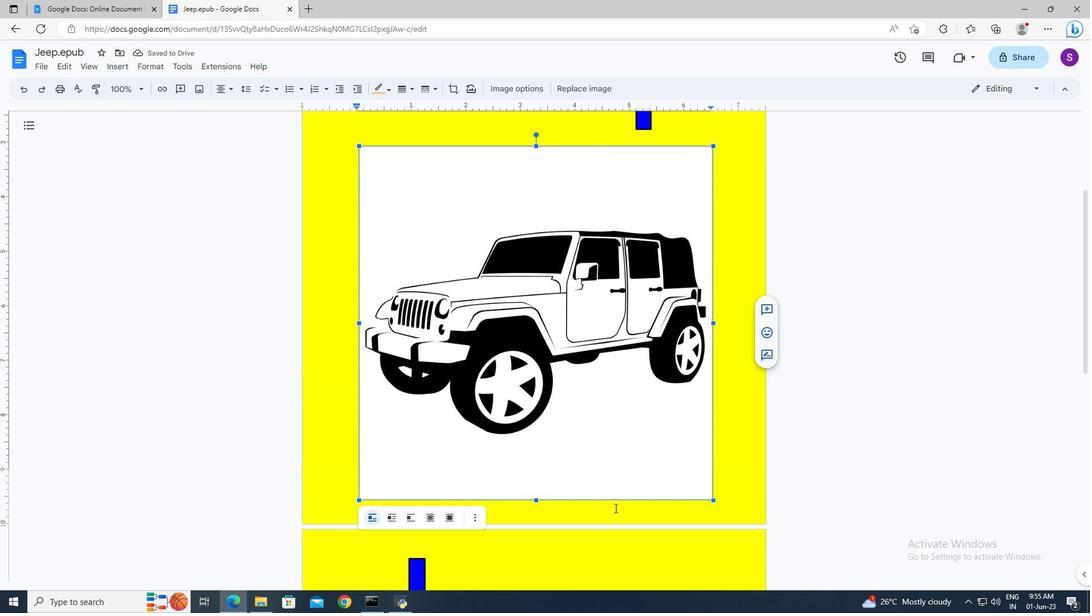 
Action: Mouse pressed left at (606, 510)
Screenshot: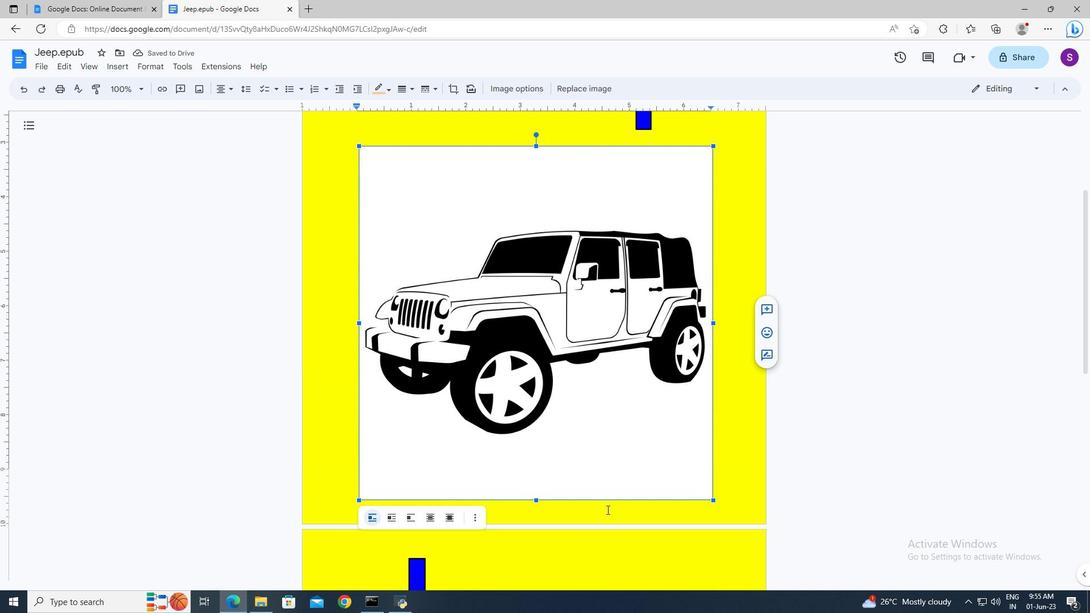 
Action: Mouse pressed left at (606, 510)
Screenshot: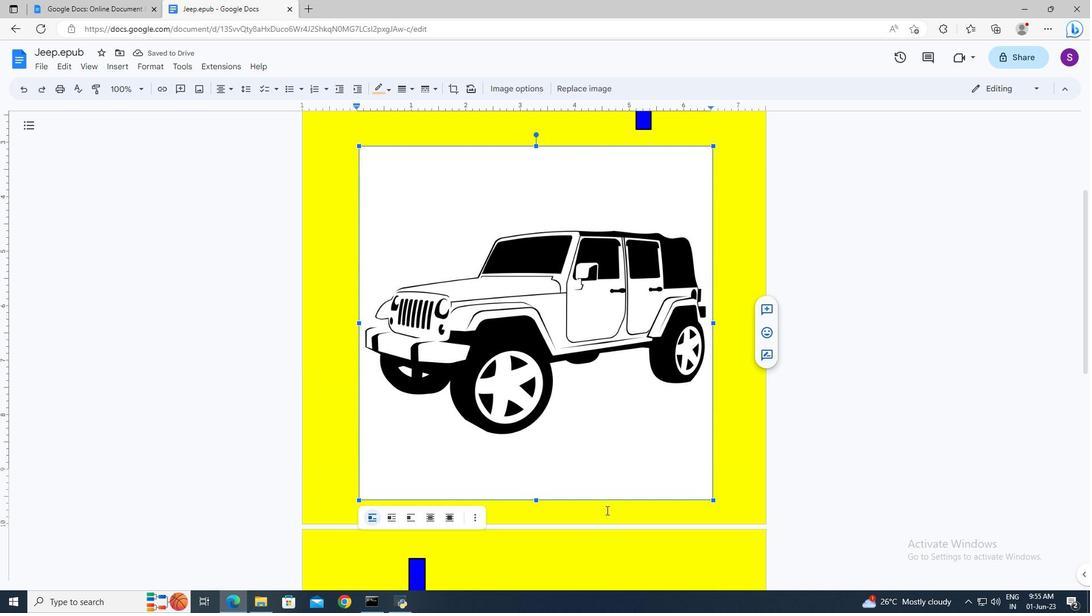 
Action: Mouse moved to (547, 432)
Screenshot: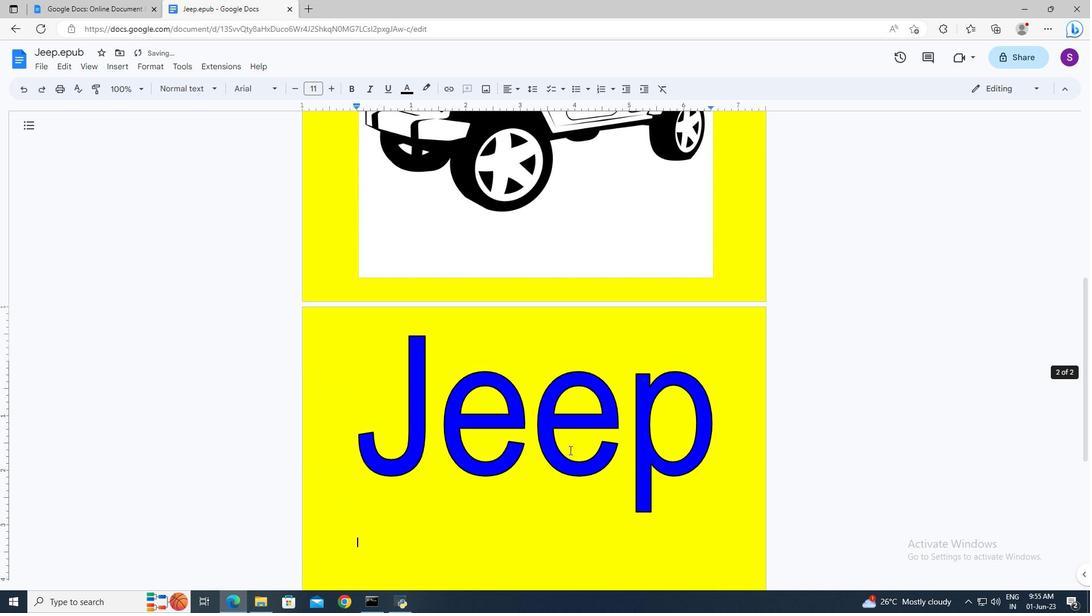 
Action: Mouse scrolled (547, 433) with delta (0, 0)
Screenshot: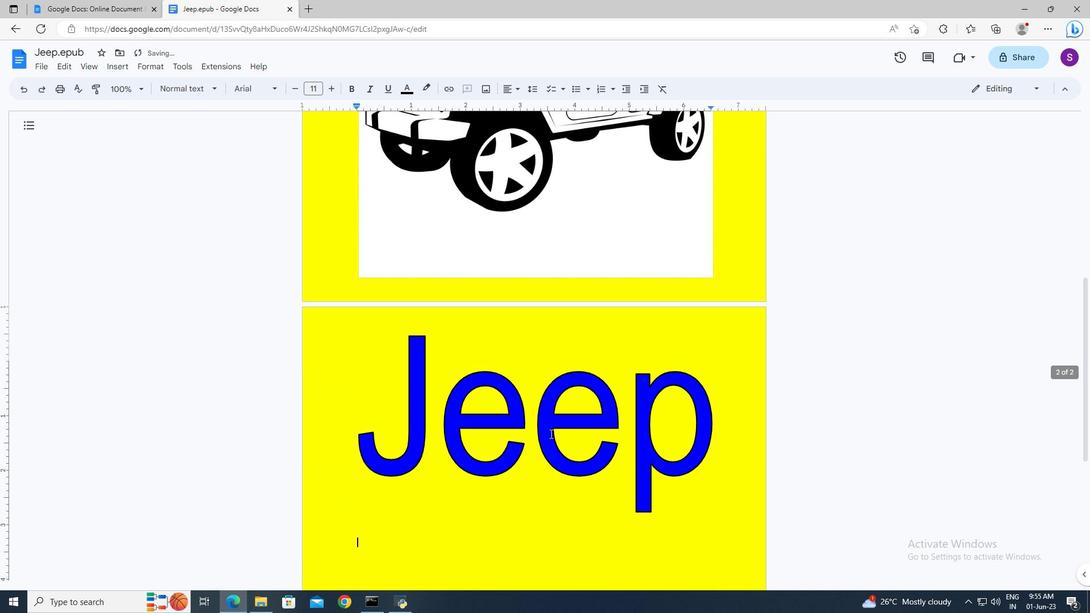 
Action: Mouse scrolled (547, 433) with delta (0, 0)
Screenshot: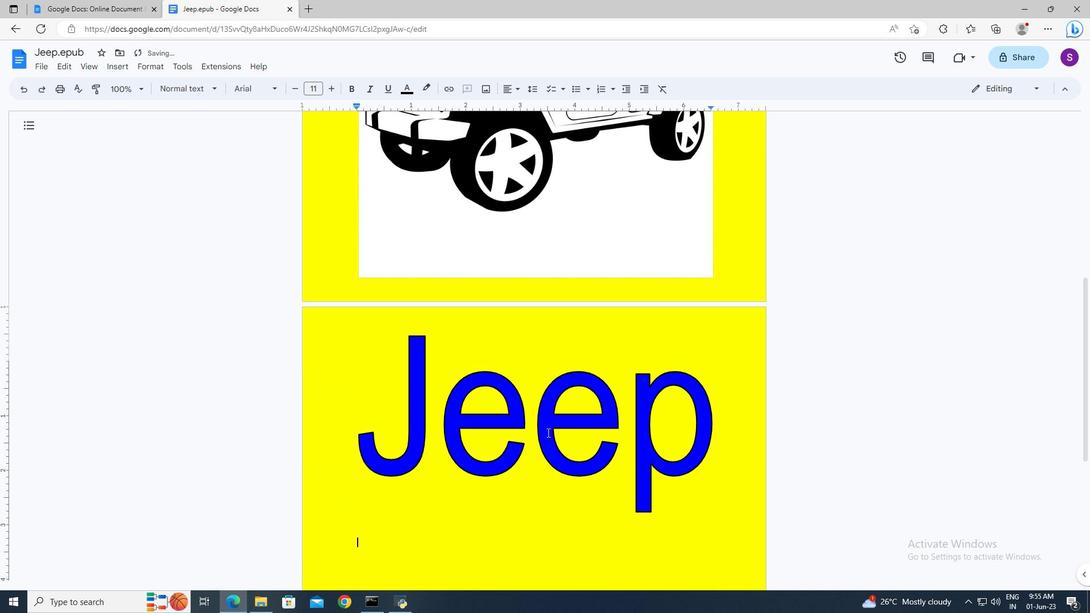 
Action: Mouse scrolled (547, 433) with delta (0, 0)
Screenshot: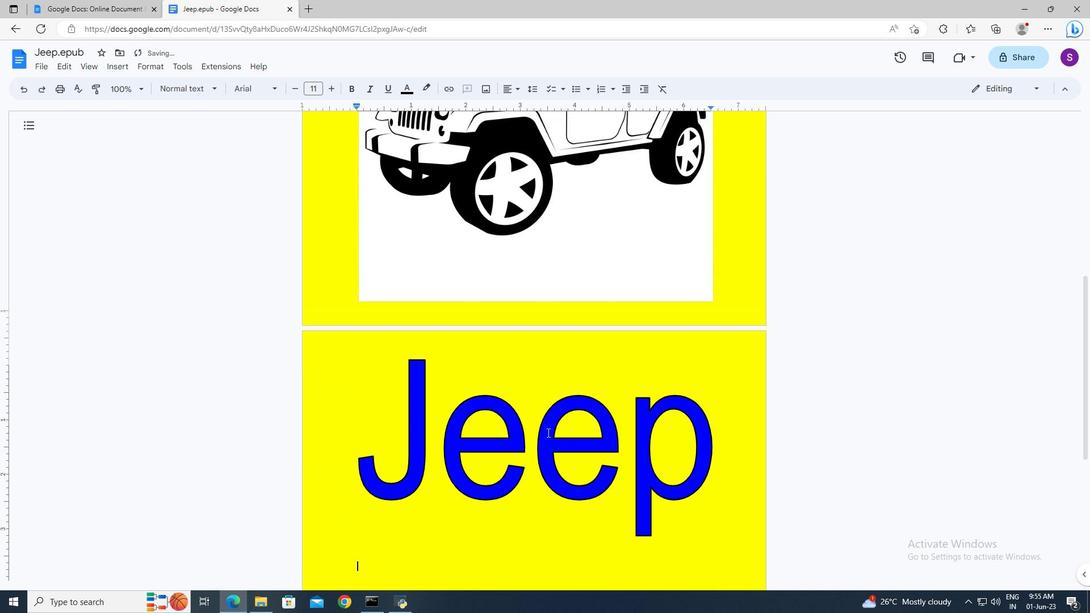 
Action: Mouse scrolled (547, 433) with delta (0, 0)
Screenshot: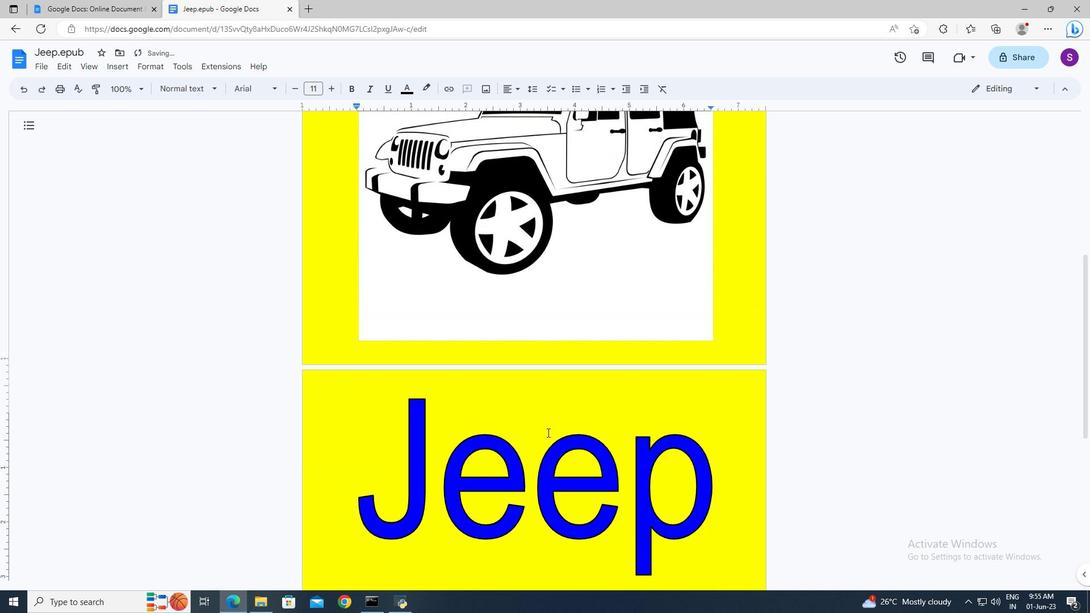 
Action: Mouse scrolled (547, 433) with delta (0, 0)
Screenshot: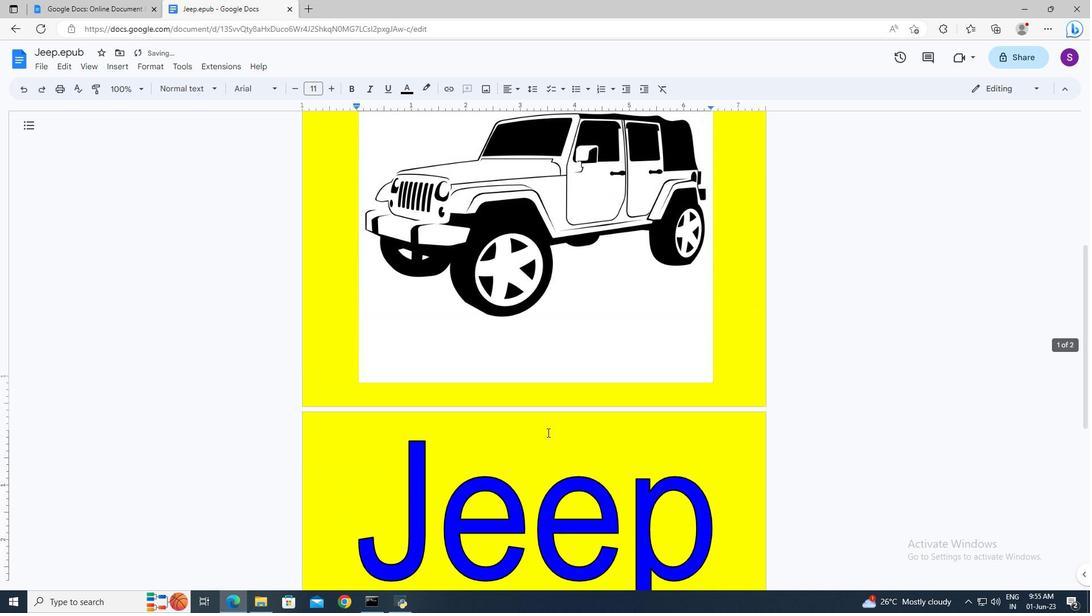 
Action: Mouse scrolled (547, 433) with delta (0, 0)
Screenshot: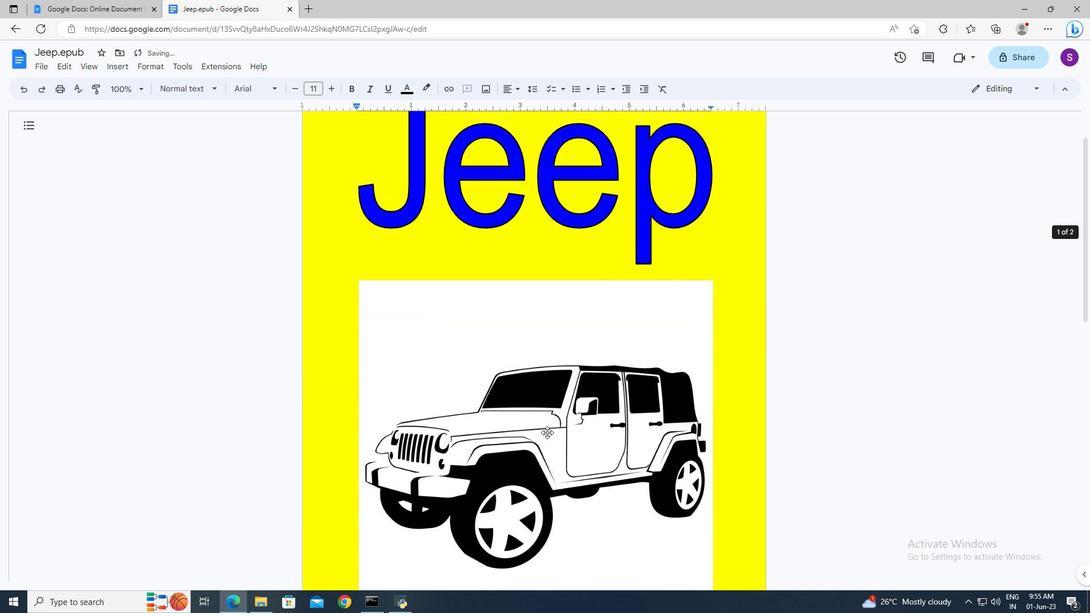 
Action: Mouse scrolled (547, 433) with delta (0, 0)
Screenshot: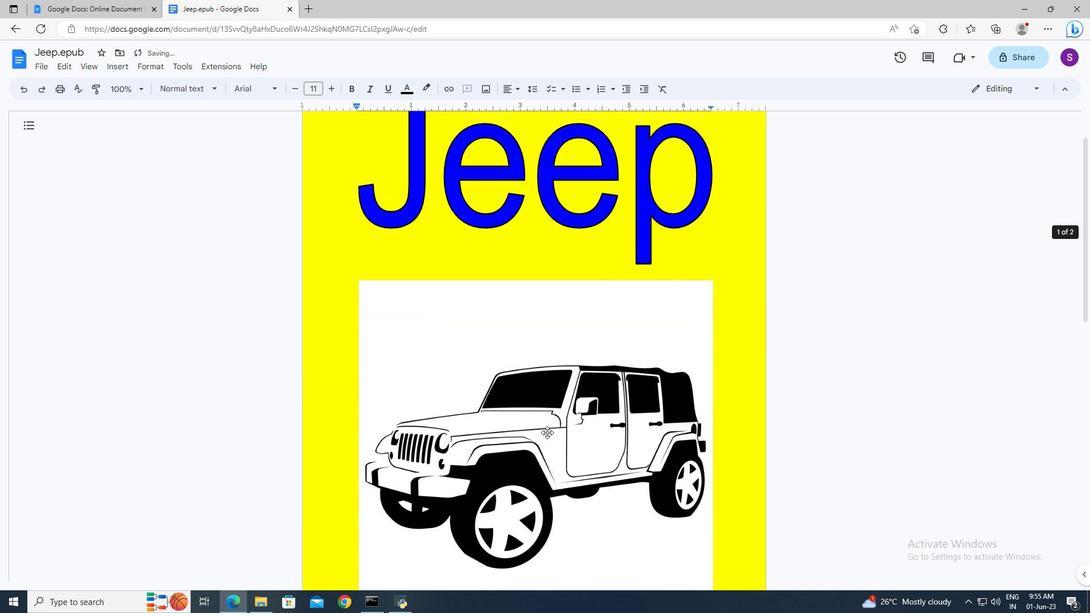 
Action: Mouse scrolled (547, 433) with delta (0, 0)
Screenshot: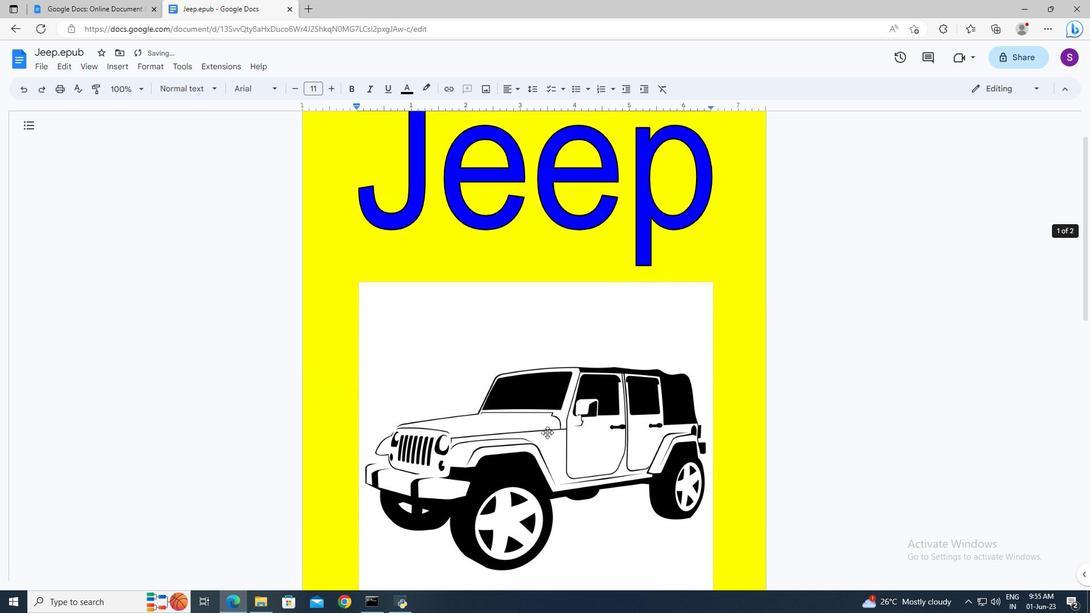 
Action: Mouse moved to (547, 432)
Screenshot: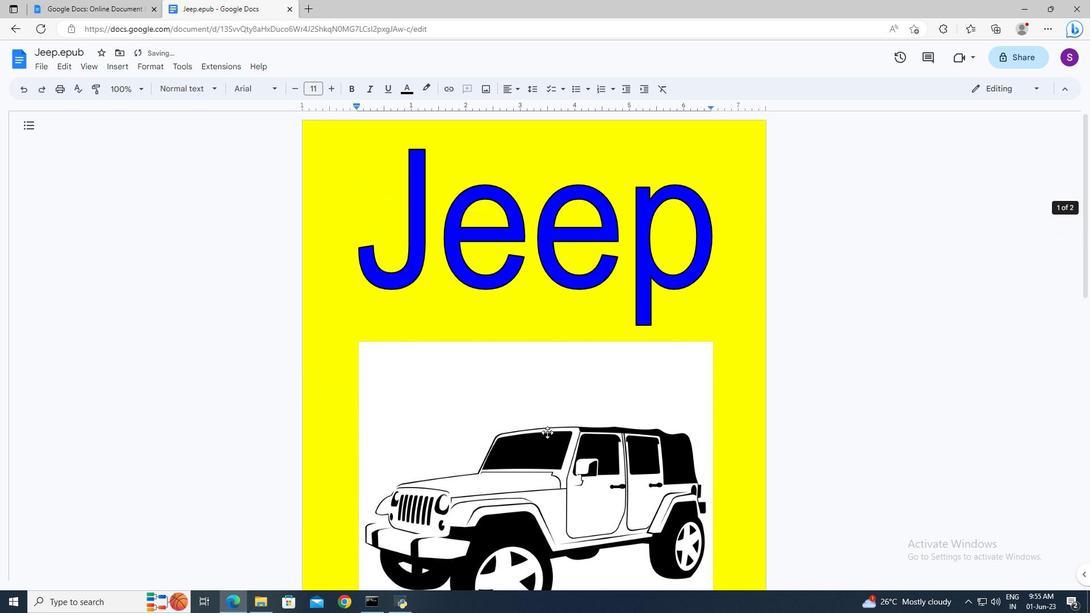 
Action: Mouse scrolled (547, 432) with delta (0, 0)
Screenshot: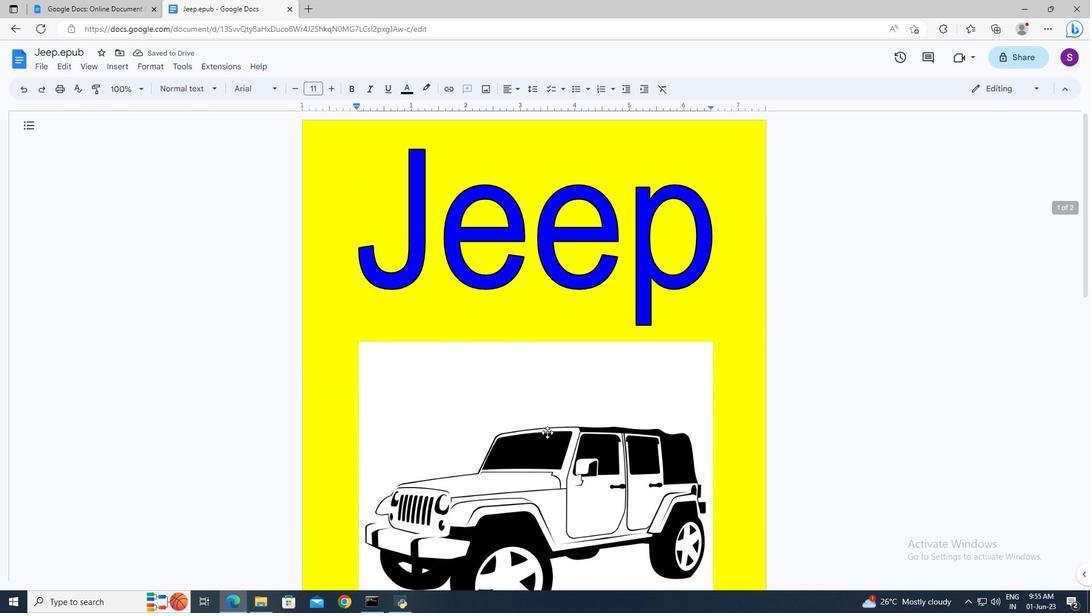 
Action: Mouse scrolled (547, 433) with delta (0, 0)
Screenshot: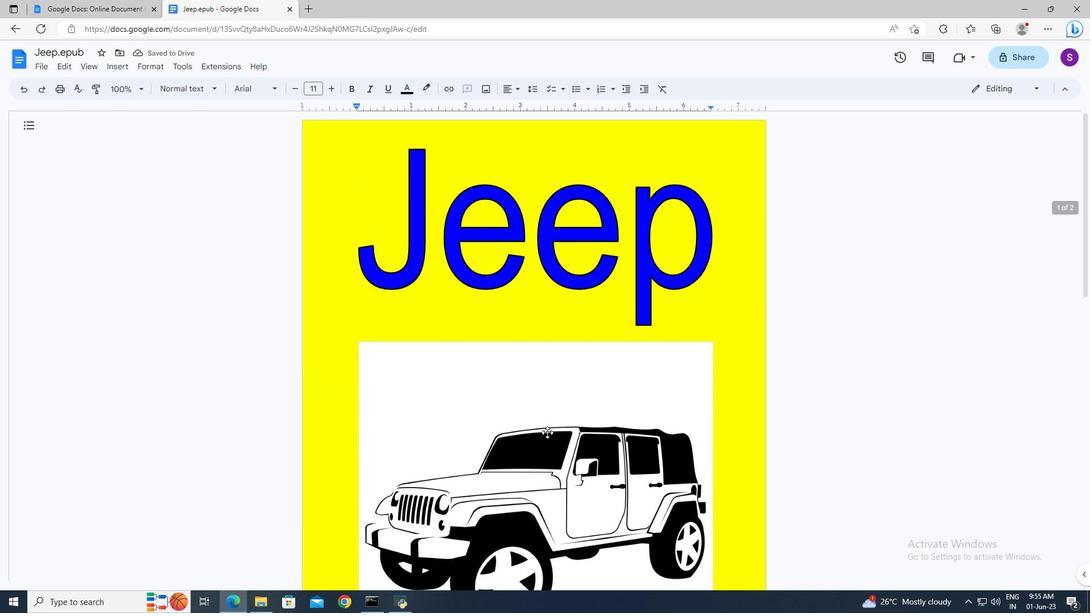 
Action: Mouse scrolled (547, 432) with delta (0, 0)
Screenshot: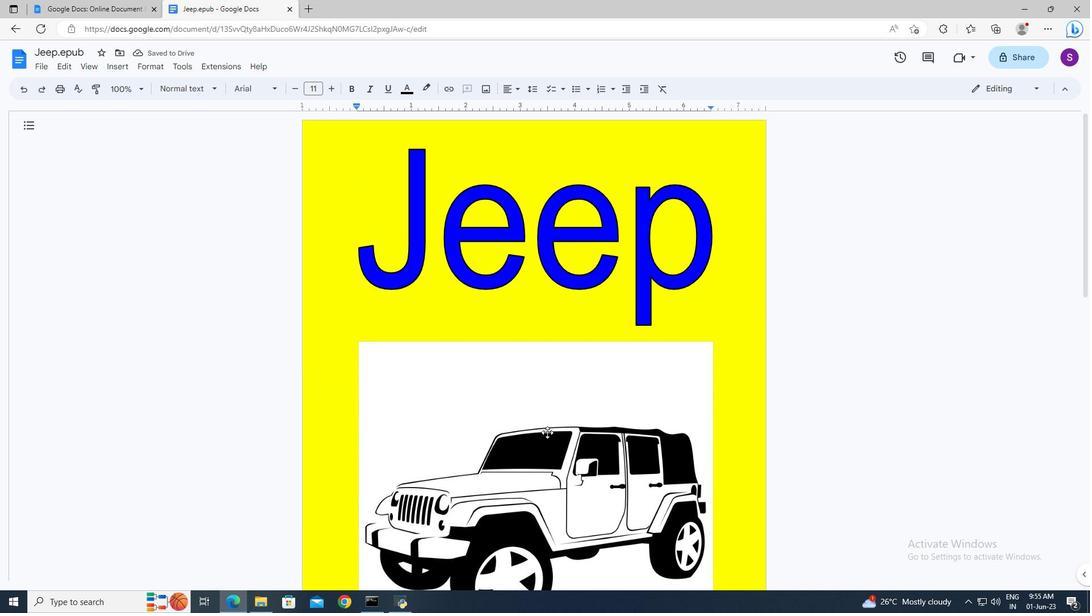 
Action: Mouse scrolled (547, 432) with delta (0, 0)
Screenshot: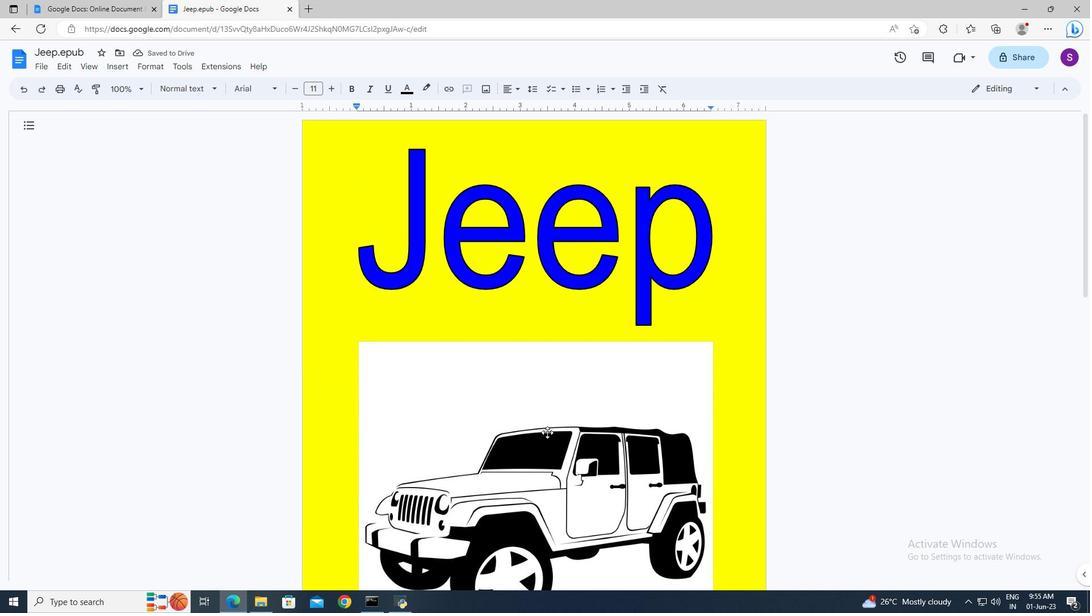 
Action: Mouse moved to (548, 429)
Screenshot: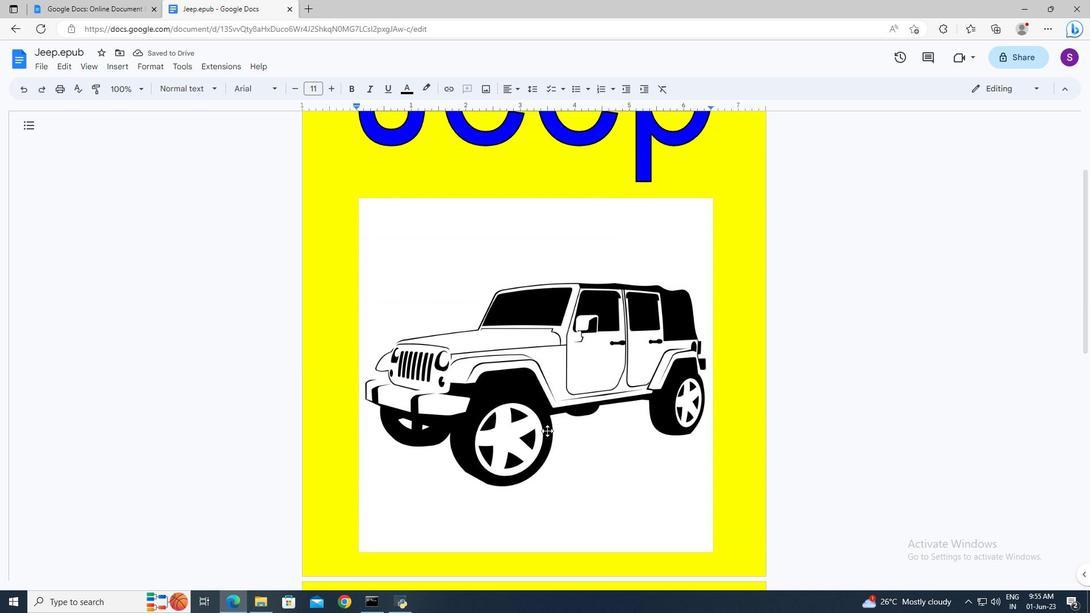 
Action: Mouse pressed left at (548, 429)
Screenshot: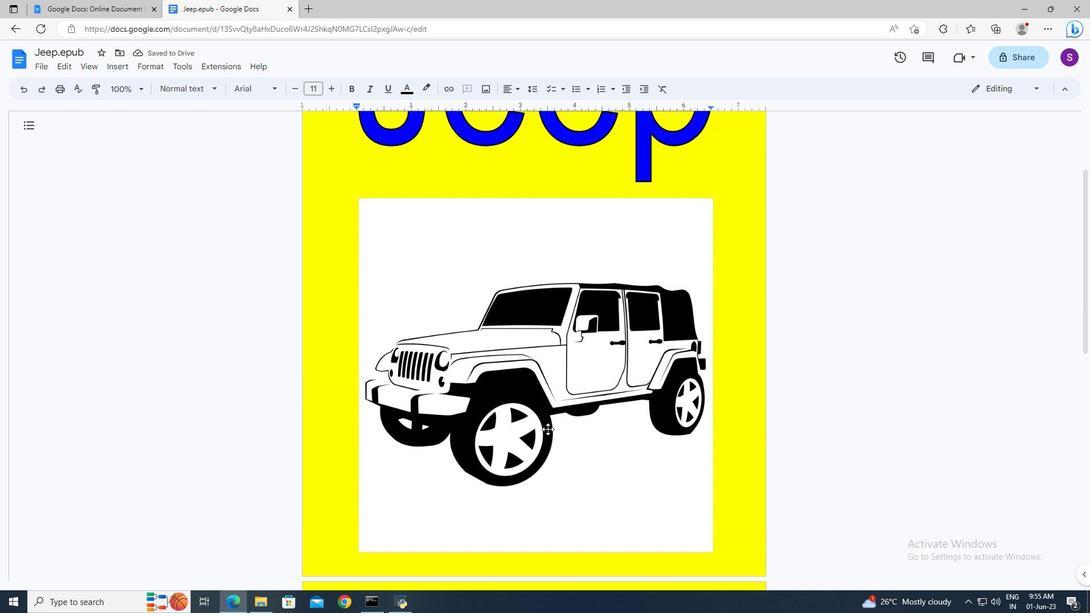 
Action: Mouse moved to (537, 551)
Screenshot: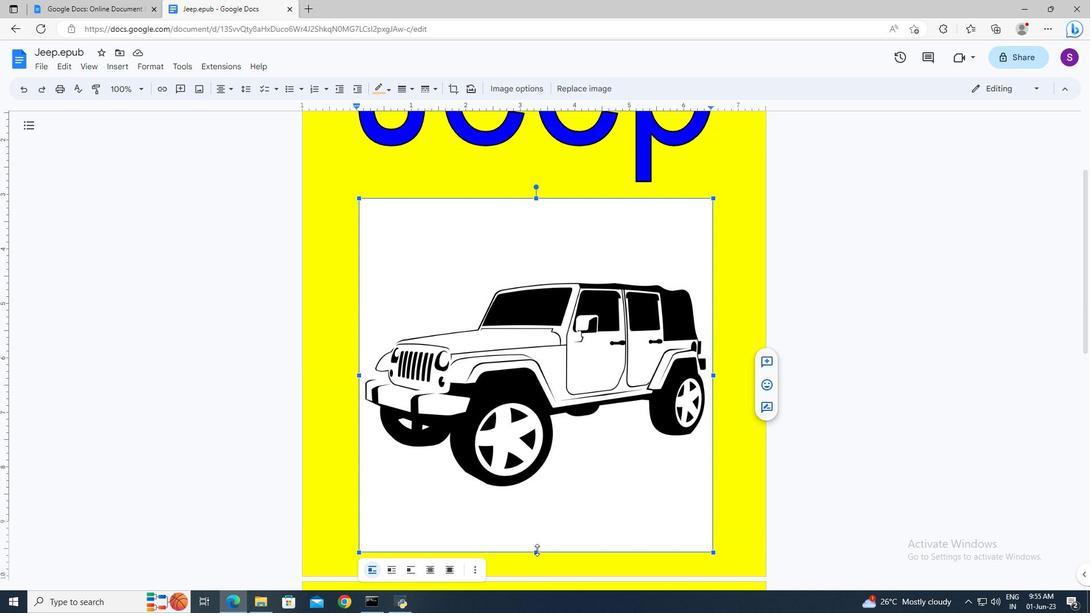
Action: Mouse pressed left at (537, 551)
Screenshot: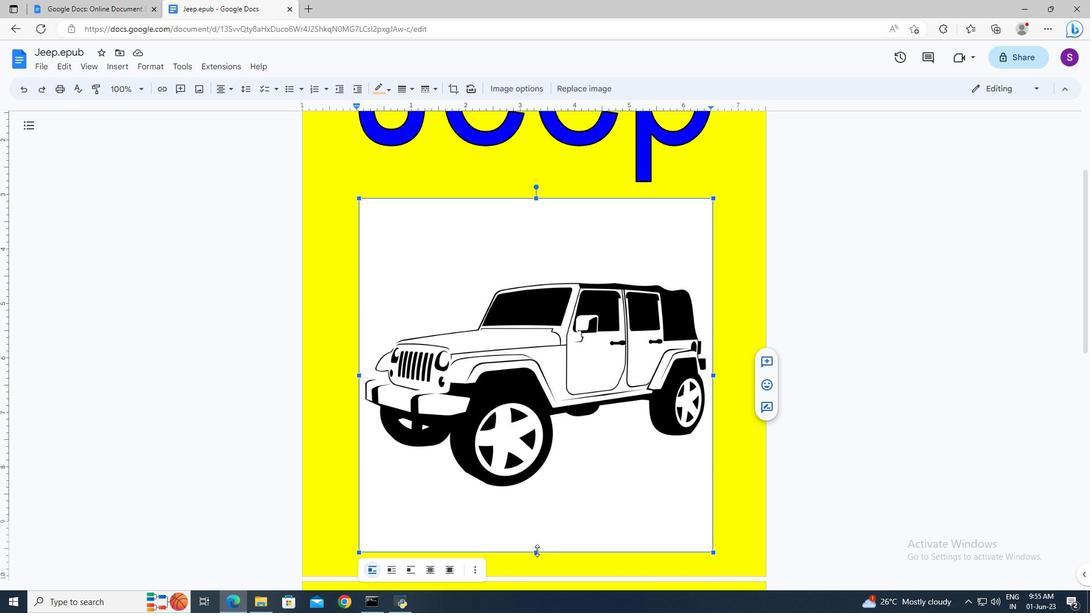 
Action: Mouse moved to (498, 467)
Screenshot: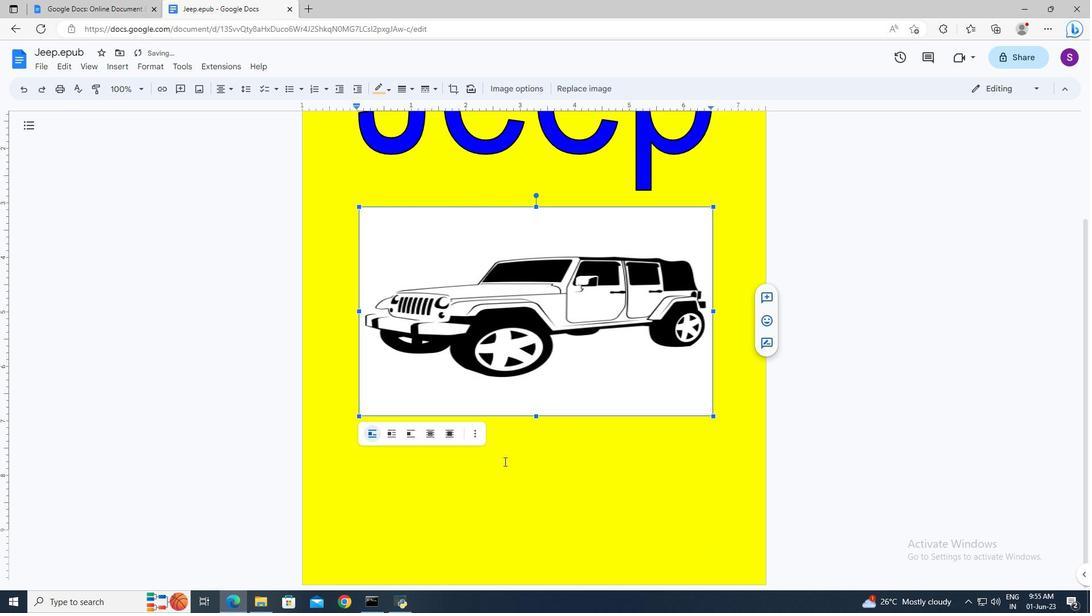 
Action: Mouse pressed left at (498, 467)
Screenshot: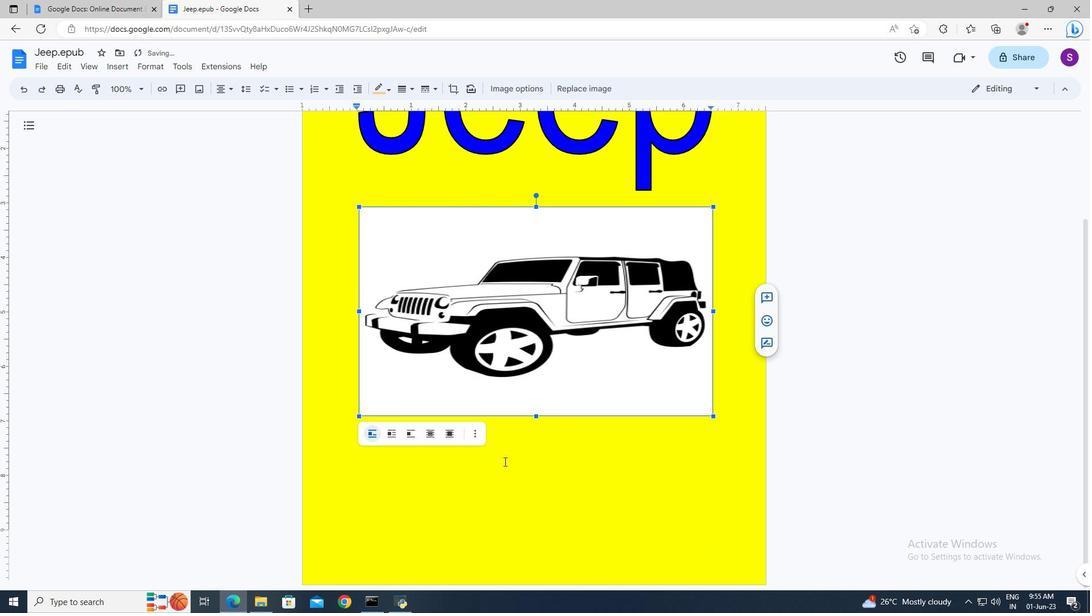 
Action: Mouse moved to (502, 543)
Screenshot: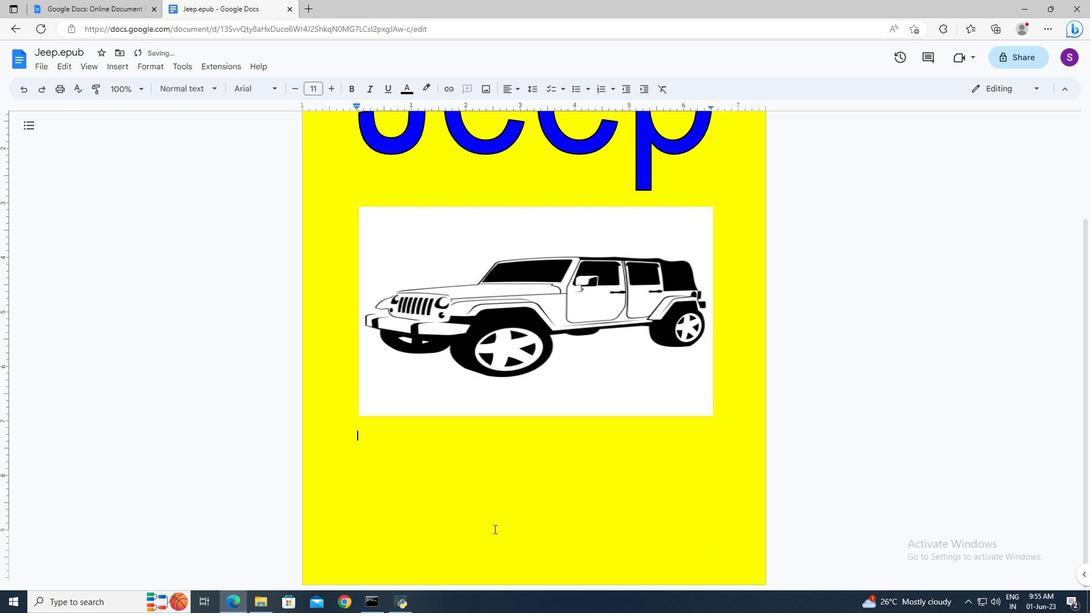 
Action: Mouse pressed left at (502, 543)
Screenshot: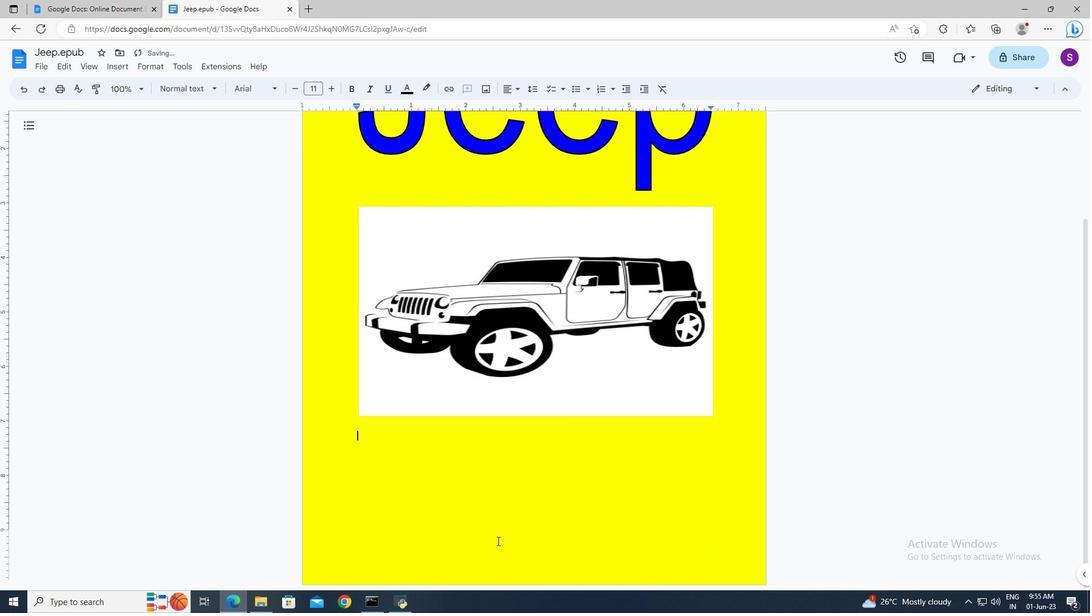 
Action: Mouse pressed left at (502, 543)
Screenshot: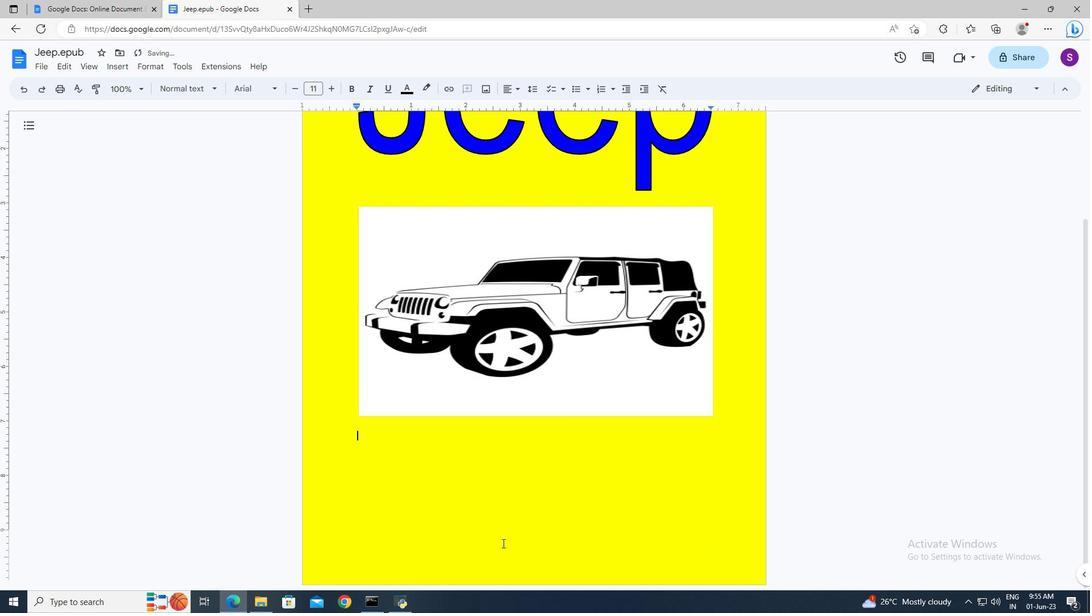
Action: Mouse moved to (126, 69)
Screenshot: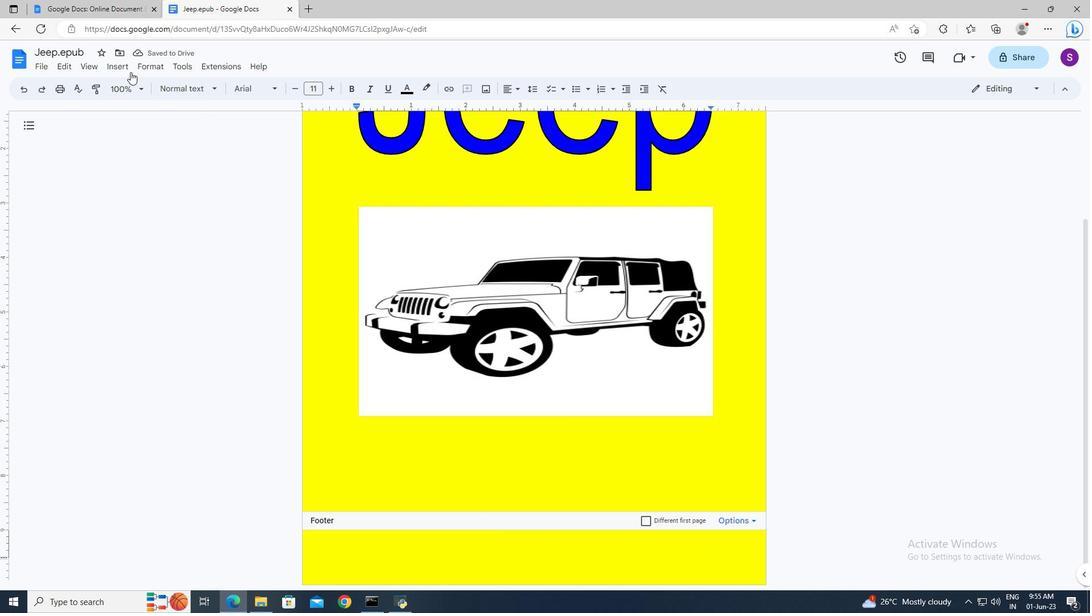 
Action: Mouse pressed left at (126, 69)
Screenshot: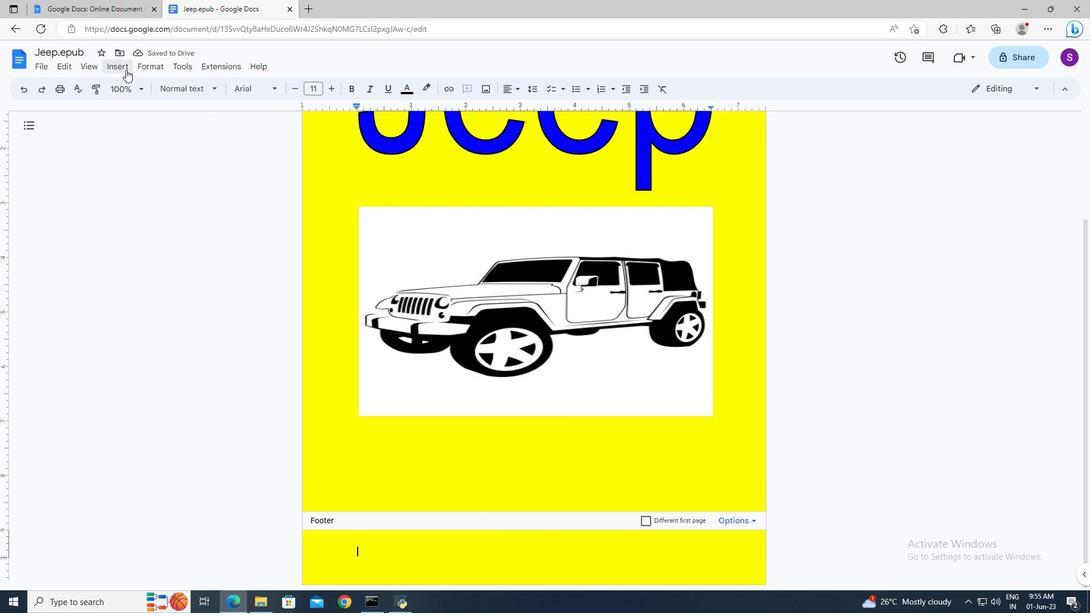 
Action: Mouse moved to (148, 413)
Screenshot: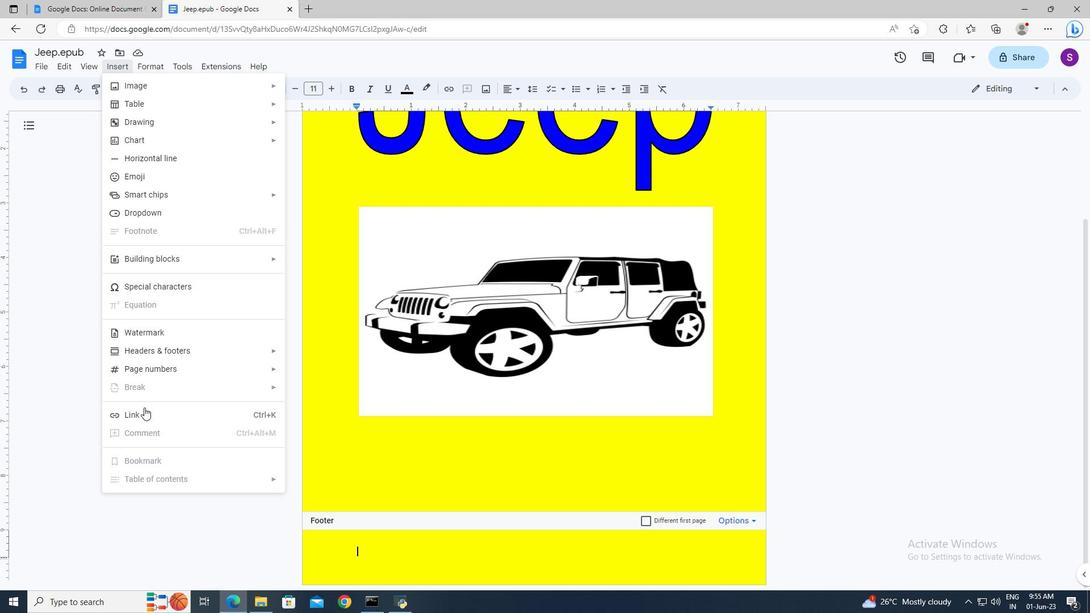 
Action: Mouse pressed left at (148, 413)
Screenshot: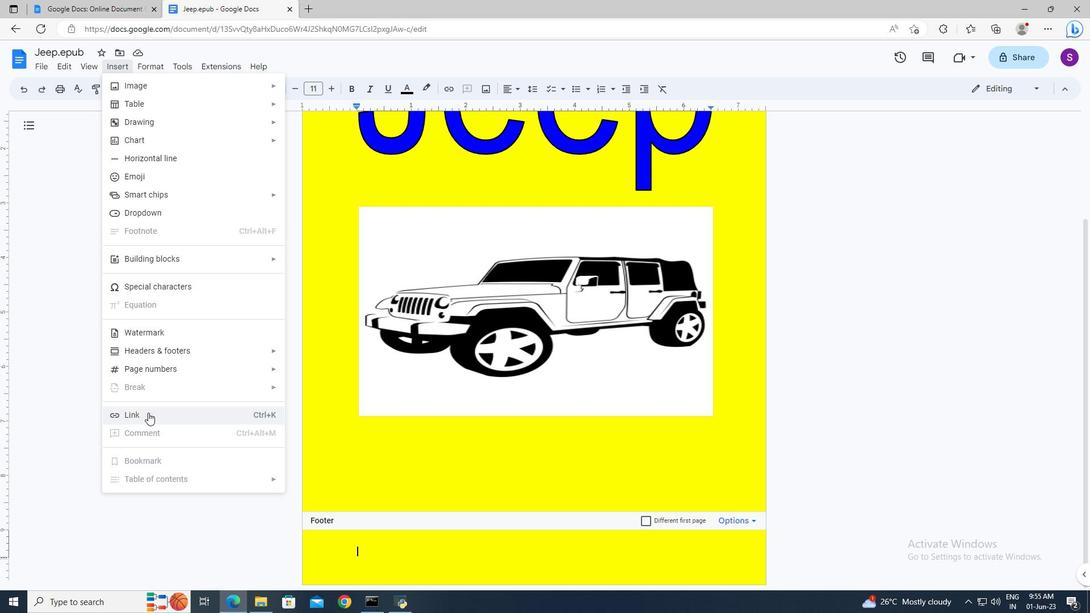 
Action: Mouse moved to (390, 376)
Screenshot: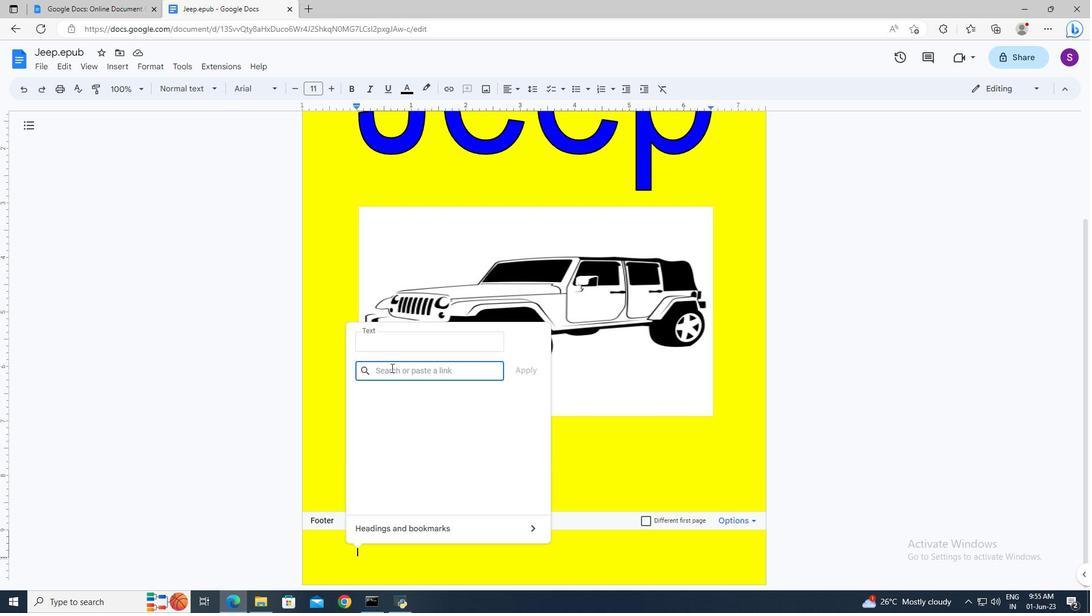 
Action: Mouse pressed left at (390, 376)
Screenshot: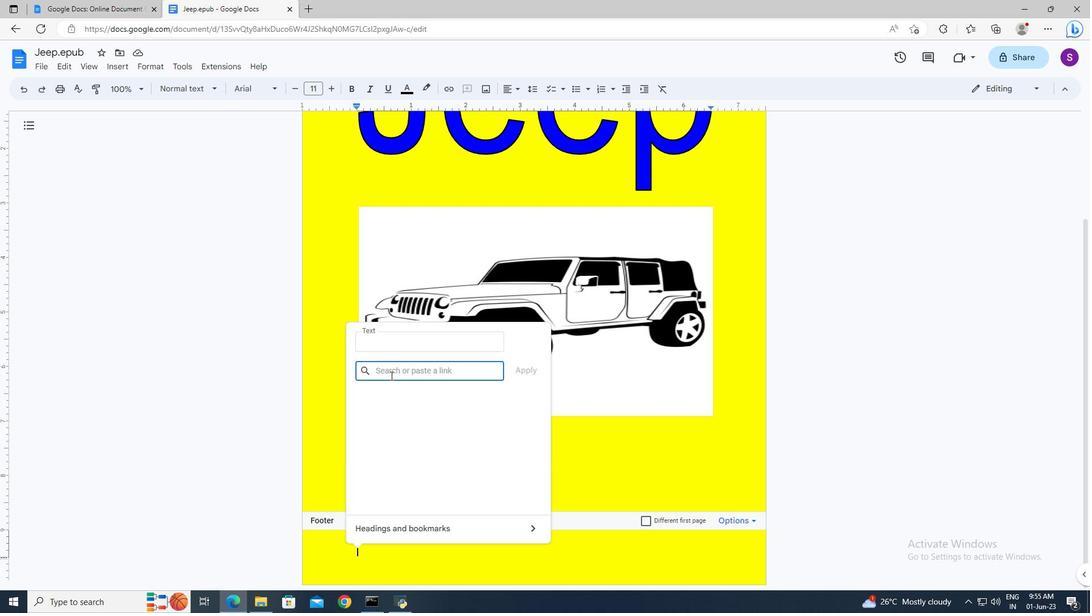 
Action: Key pressed www.instagram.com<Key.enter>
Screenshot: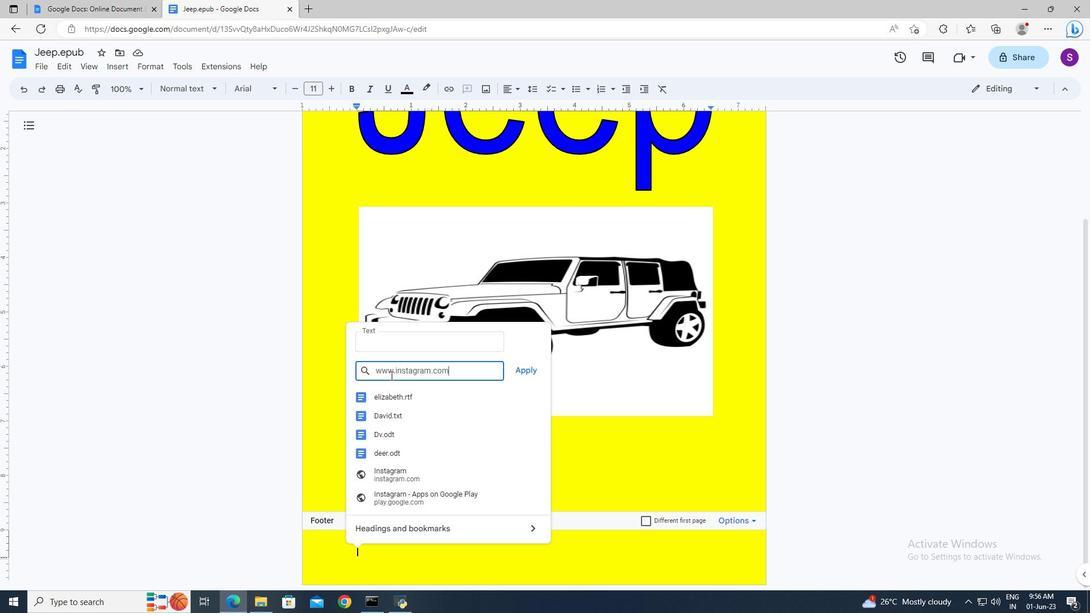 
Action: Mouse moved to (353, 550)
Screenshot: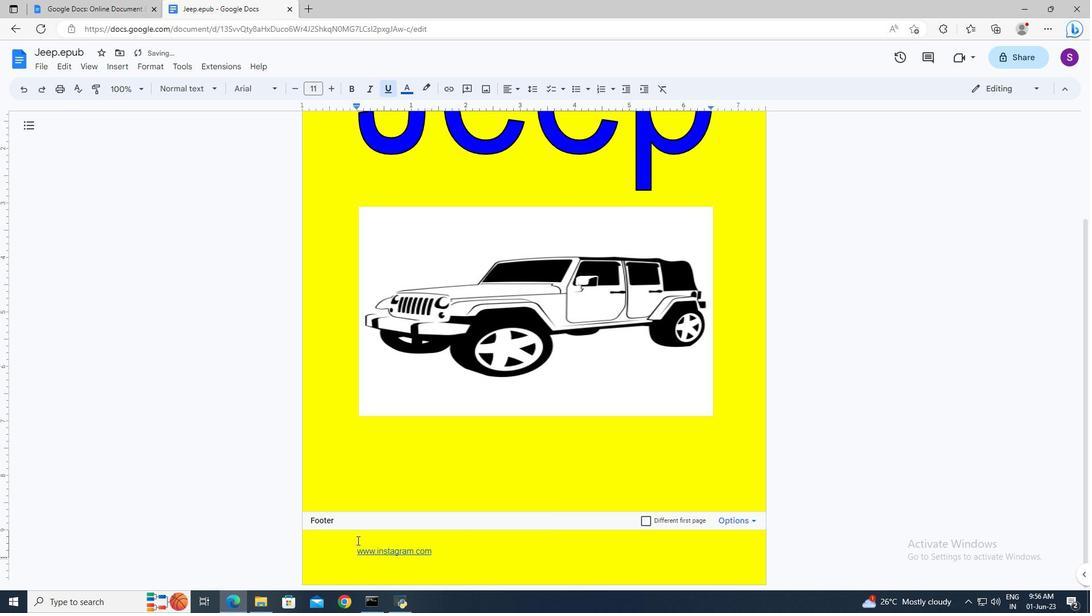 
Action: Key pressed <Key.shift><Key.up>
Screenshot: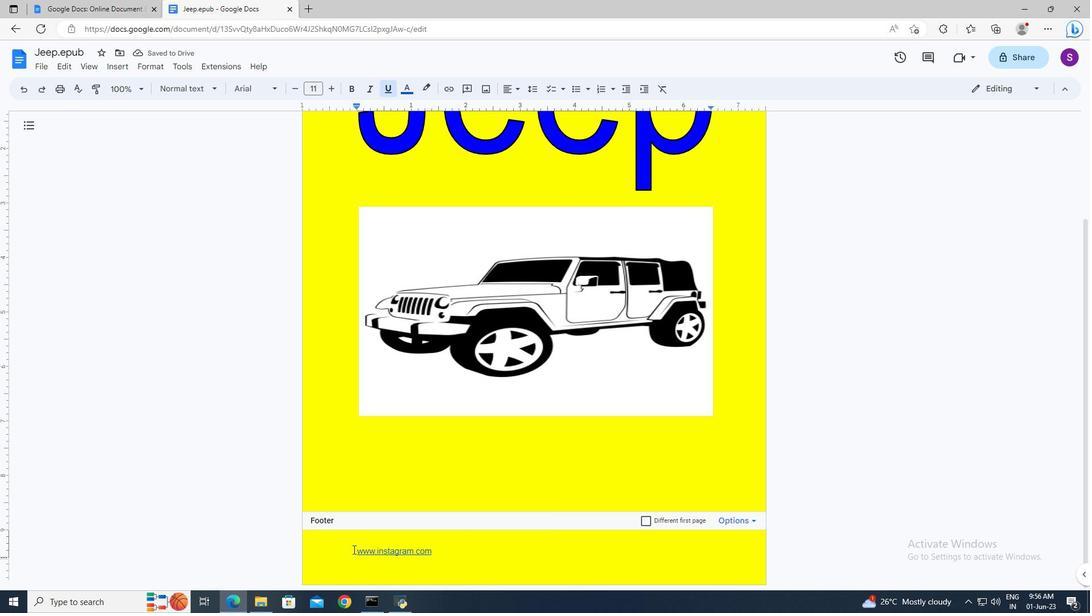 
Action: Mouse moved to (517, 93)
Screenshot: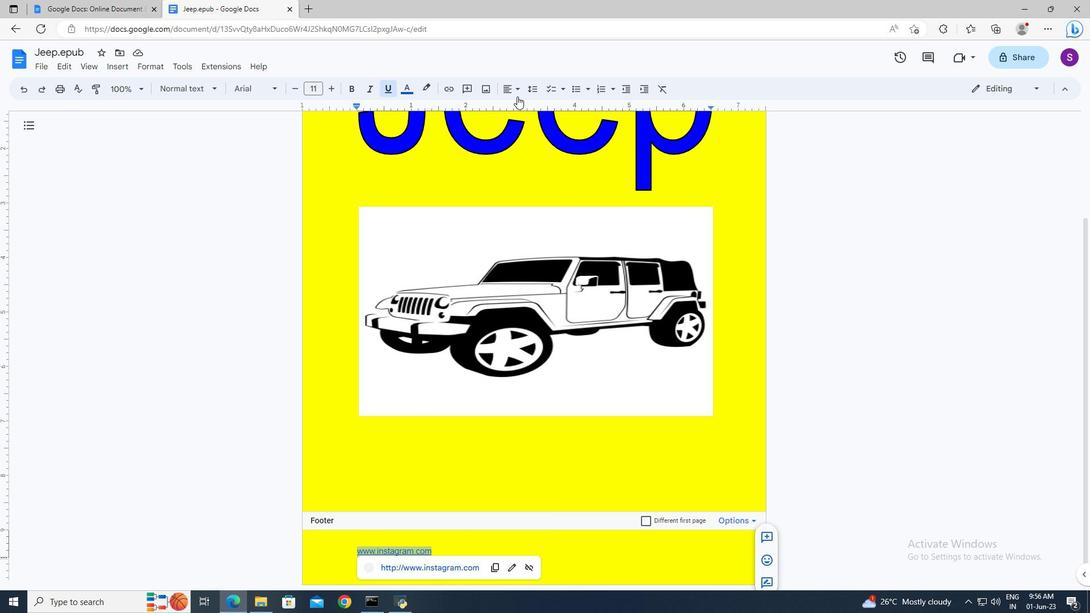 
Action: Mouse pressed left at (517, 93)
Screenshot: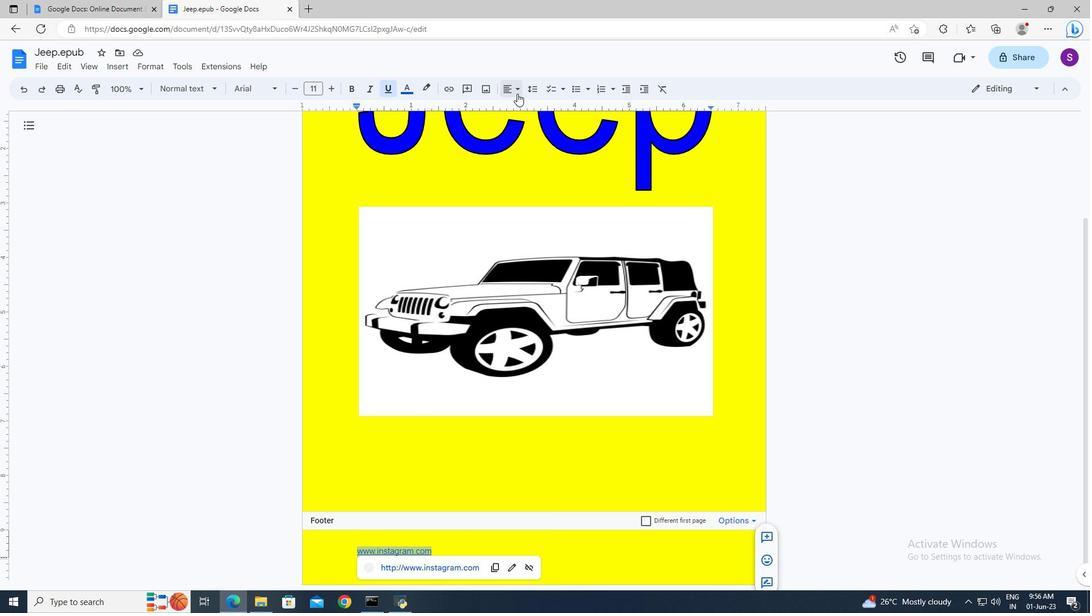 
Action: Mouse moved to (544, 109)
Screenshot: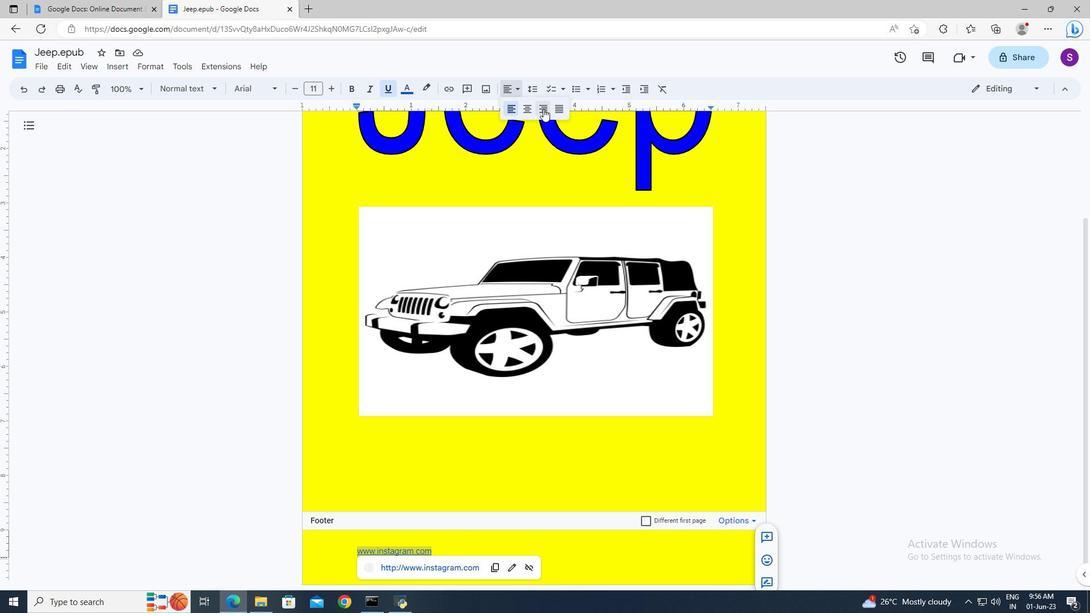 
Action: Mouse pressed left at (544, 109)
Screenshot: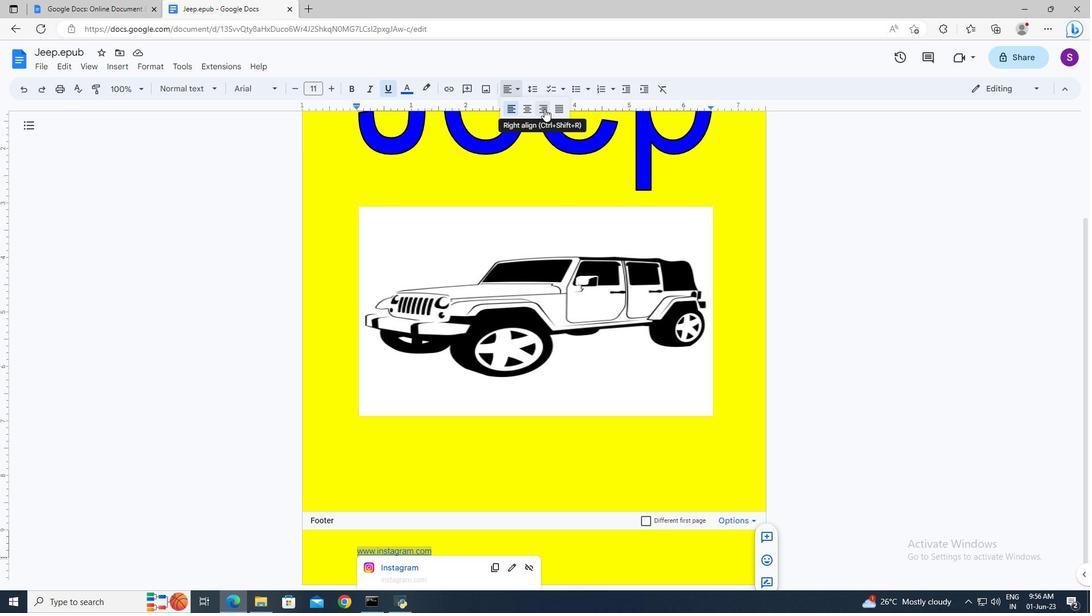 
Action: Mouse moved to (576, 459)
Screenshot: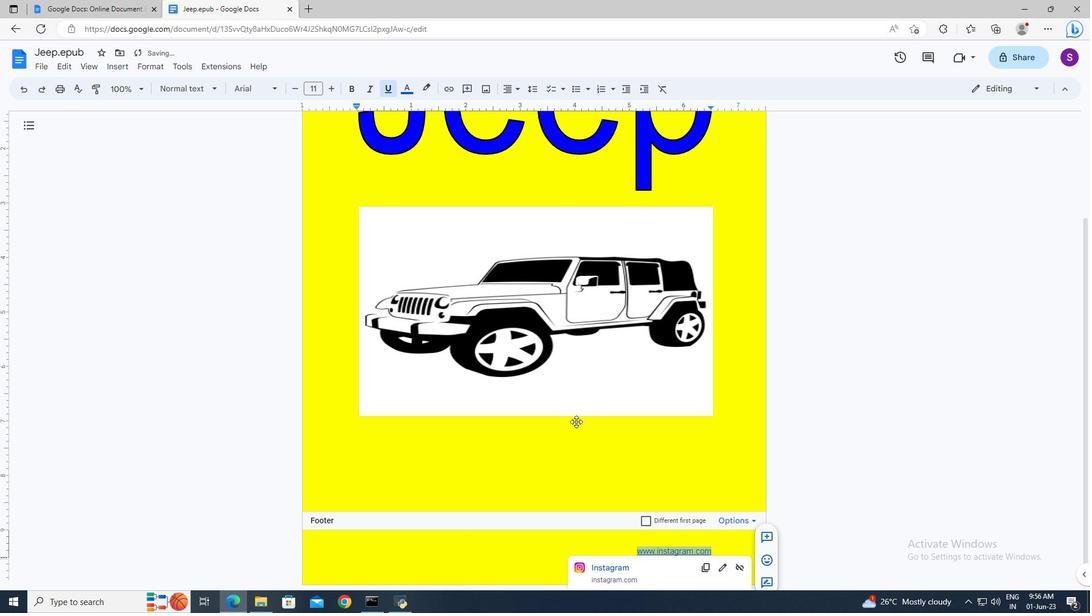 
Action: Mouse pressed left at (576, 459)
Screenshot: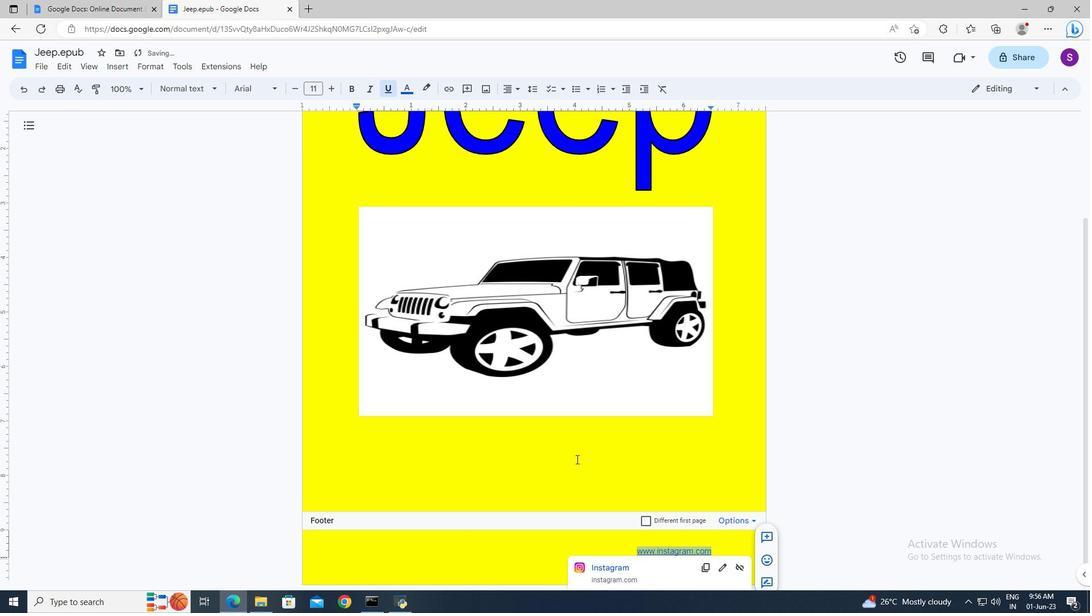 
